 Task: Search for and add festive-related grocery items to your cart on Flipkart.
Action: Mouse moved to (187, 89)
Screenshot: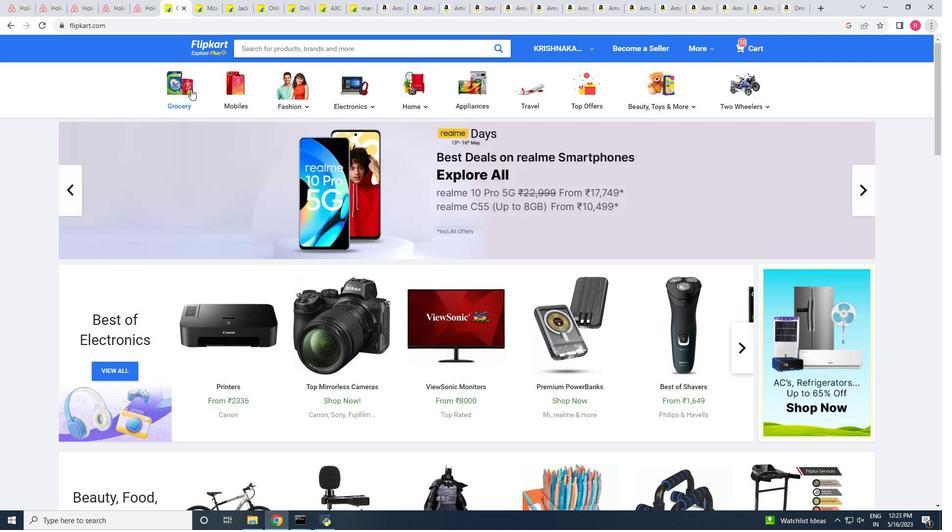 
Action: Mouse pressed left at (187, 89)
Screenshot: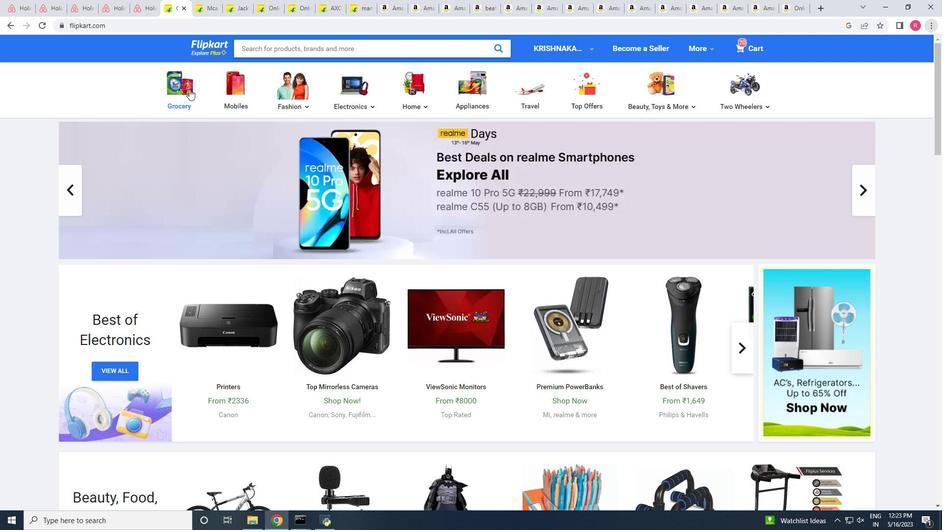 
Action: Mouse moved to (154, 397)
Screenshot: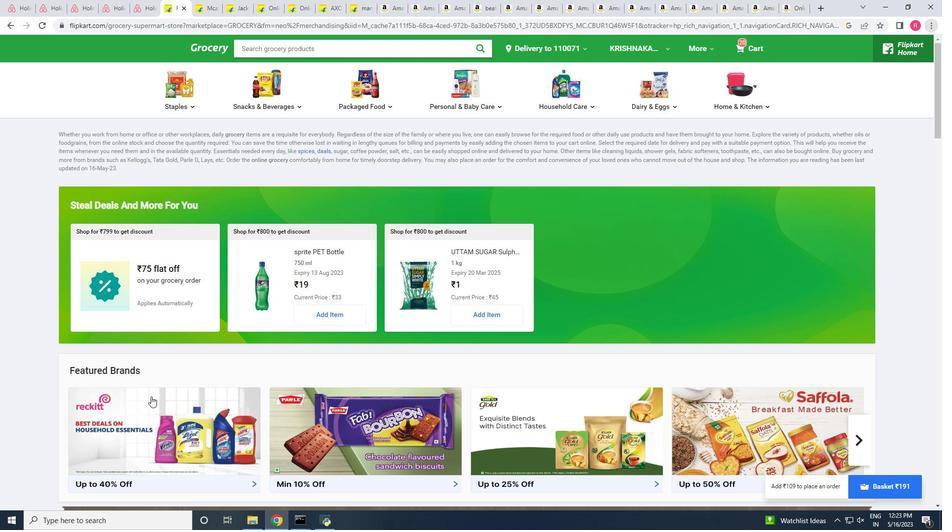 
Action: Mouse scrolled (154, 397) with delta (0, 0)
Screenshot: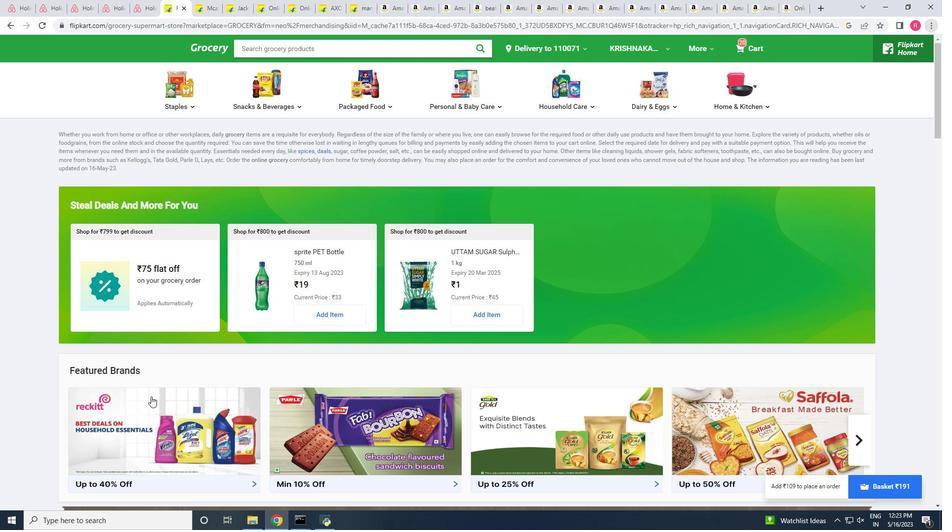 
Action: Mouse scrolled (154, 397) with delta (0, 0)
Screenshot: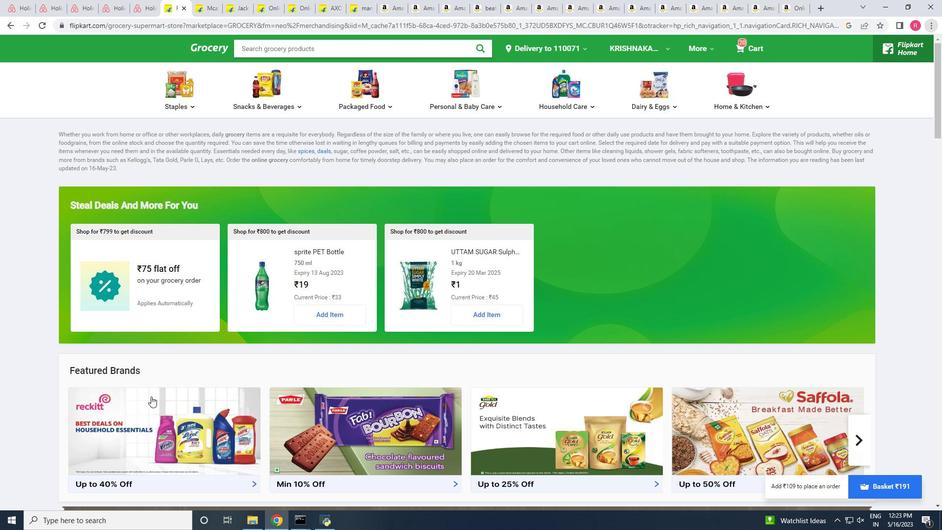 
Action: Mouse scrolled (154, 397) with delta (0, 0)
Screenshot: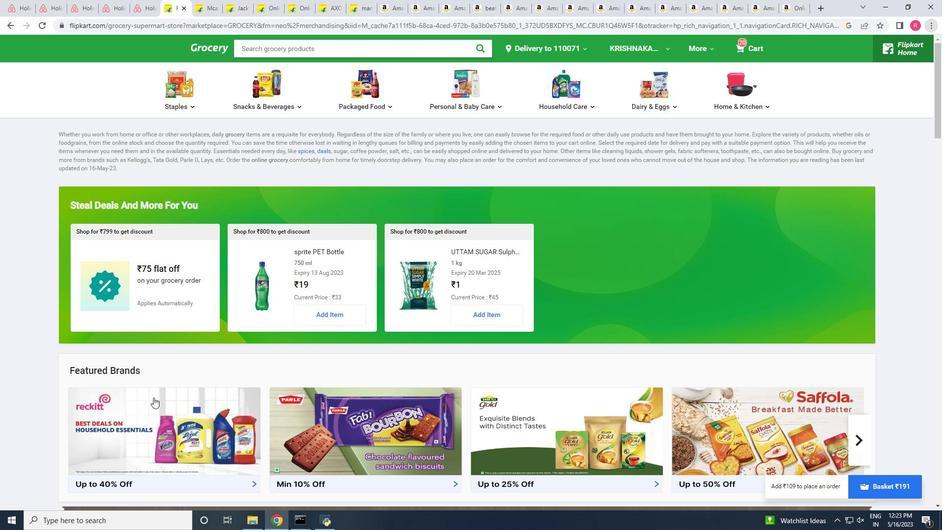 
Action: Mouse scrolled (154, 397) with delta (0, 0)
Screenshot: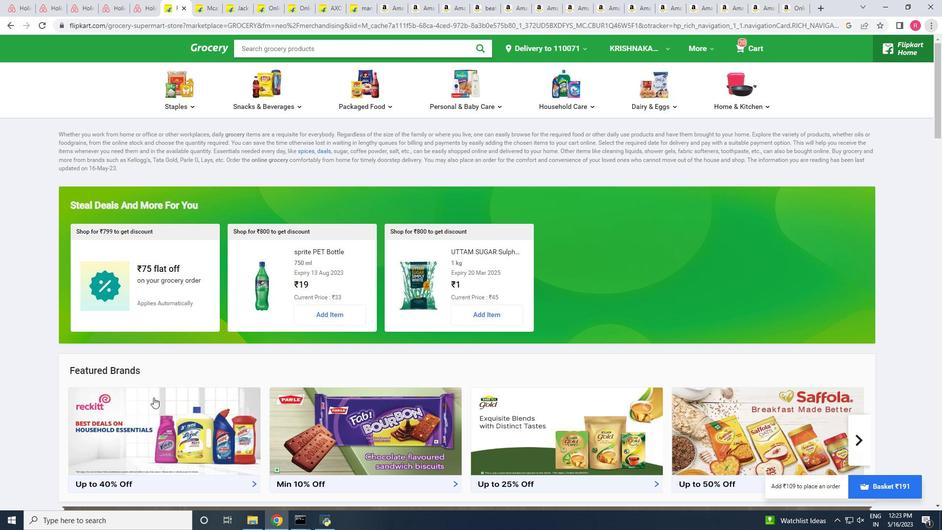 
Action: Mouse moved to (154, 397)
Screenshot: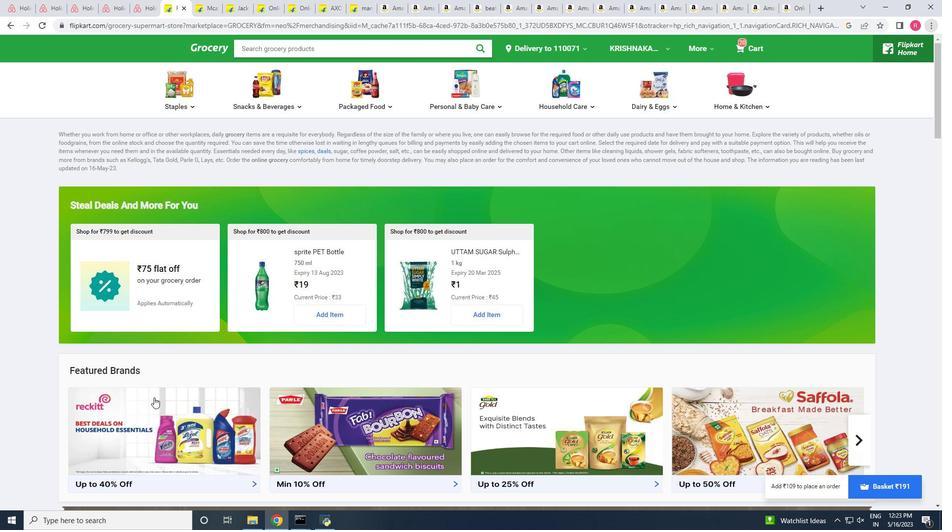 
Action: Mouse scrolled (154, 397) with delta (0, 0)
Screenshot: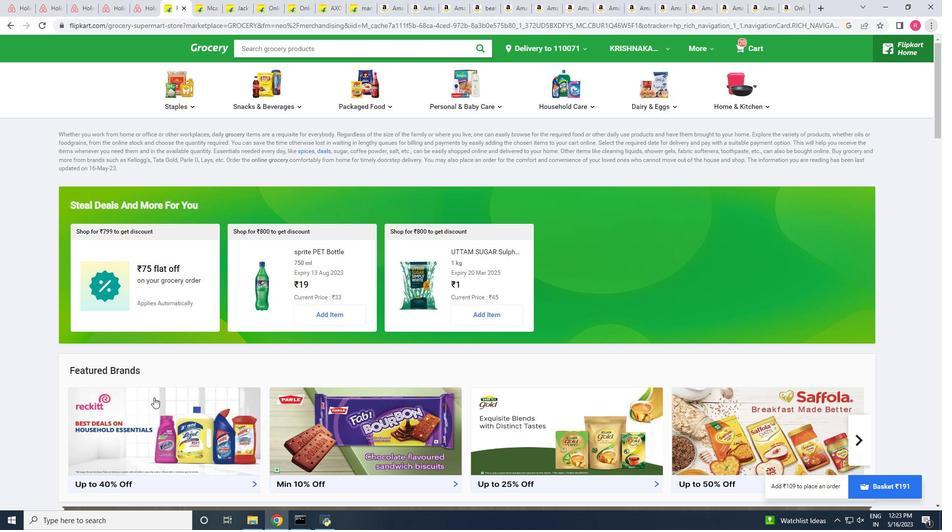 
Action: Mouse moved to (154, 394)
Screenshot: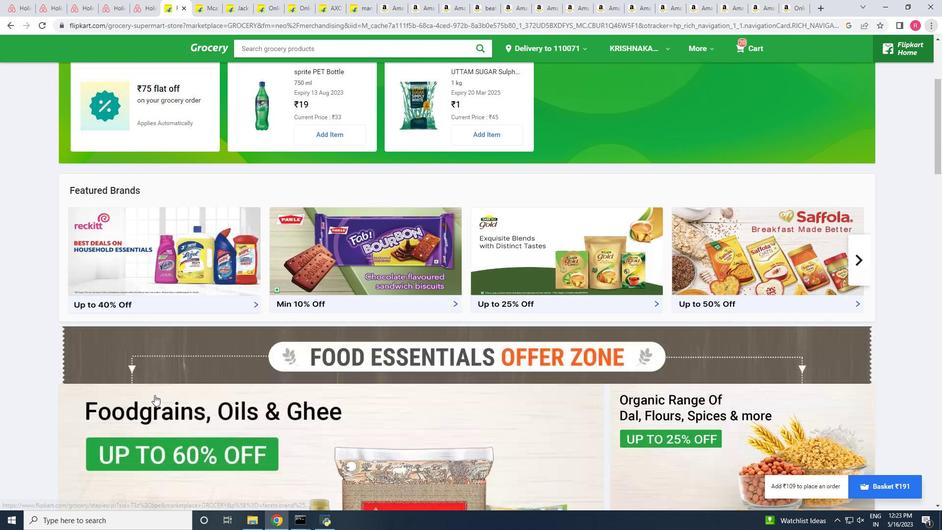 
Action: Mouse scrolled (154, 395) with delta (0, 0)
Screenshot: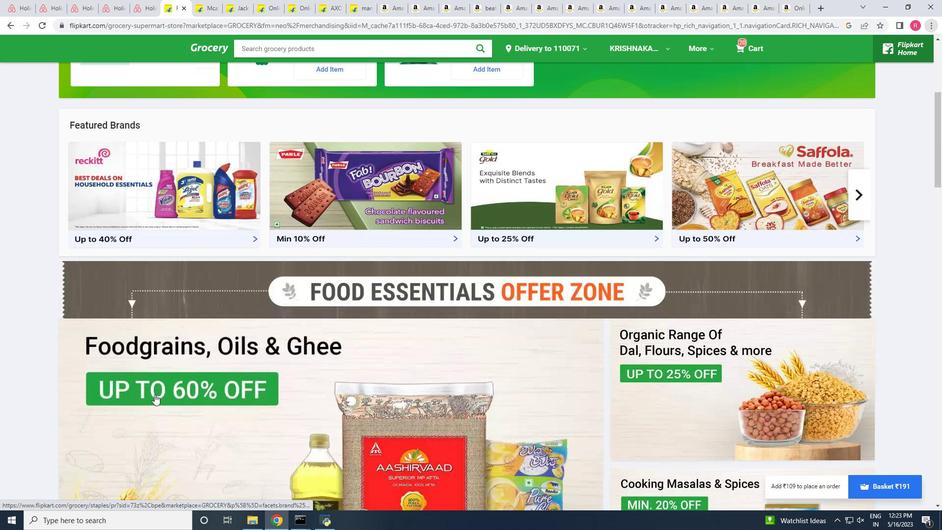 
Action: Mouse scrolled (154, 395) with delta (0, 0)
Screenshot: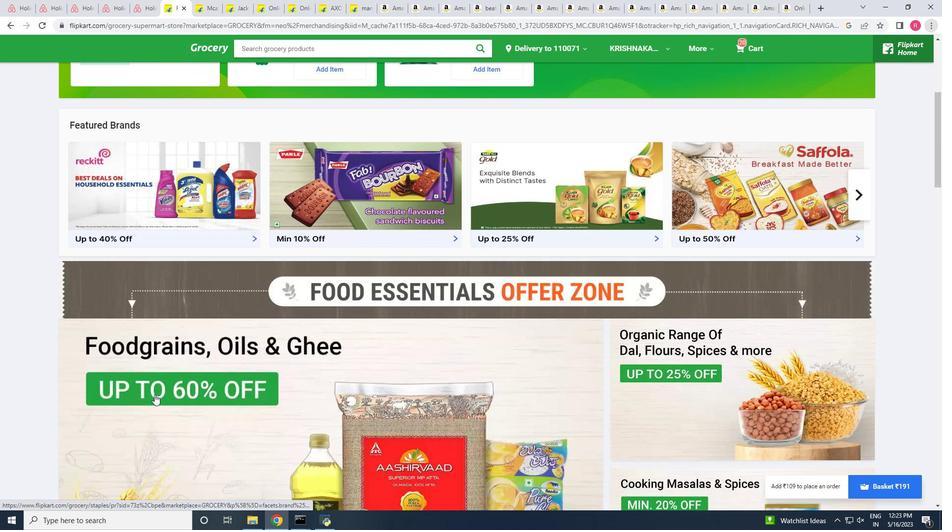
Action: Mouse scrolled (154, 395) with delta (0, 0)
Screenshot: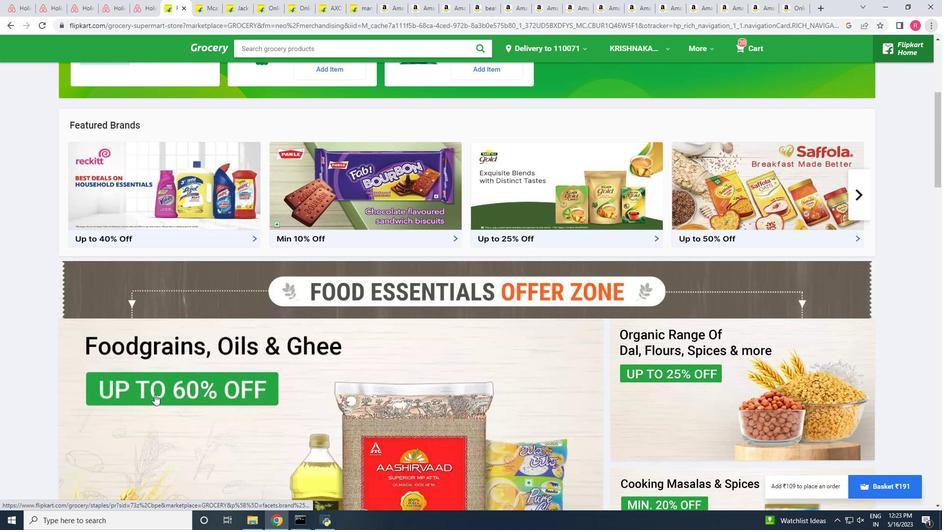 
Action: Mouse scrolled (154, 395) with delta (0, 0)
Screenshot: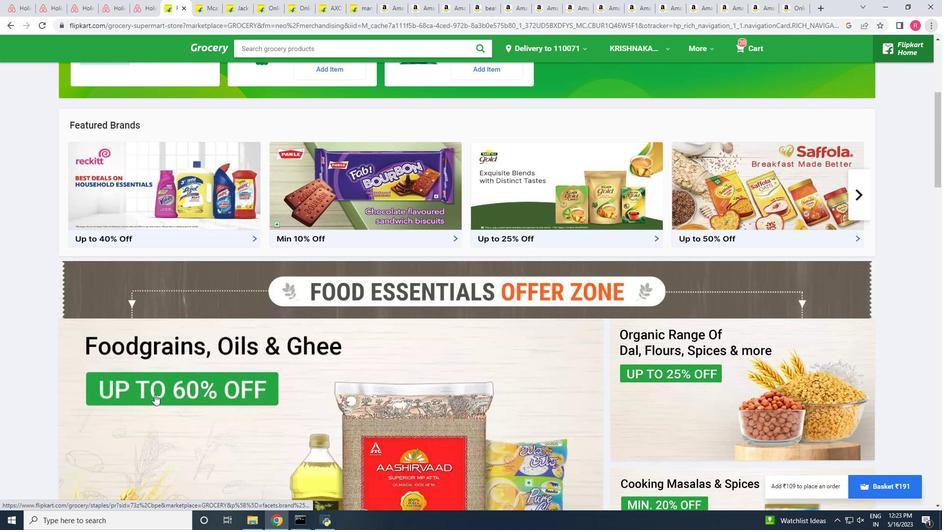 
Action: Mouse scrolled (154, 395) with delta (0, 0)
Screenshot: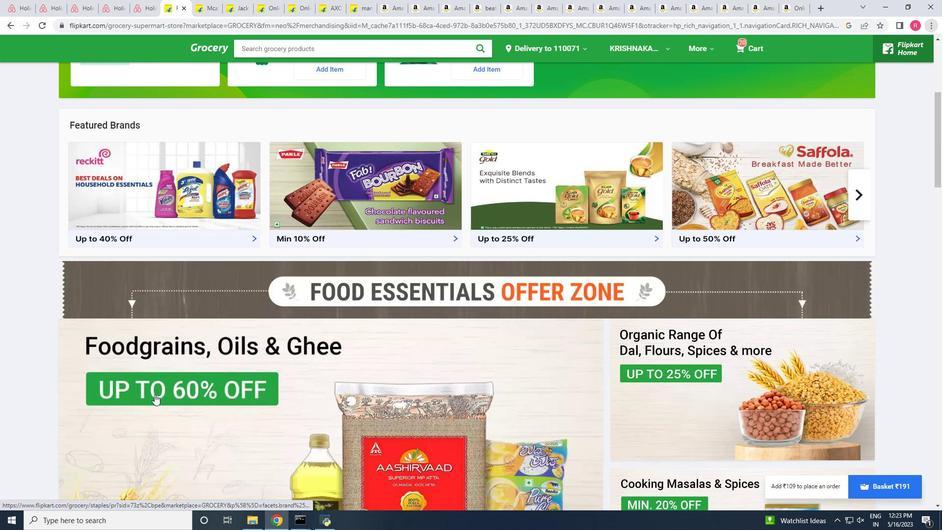 
Action: Mouse moved to (253, 48)
Screenshot: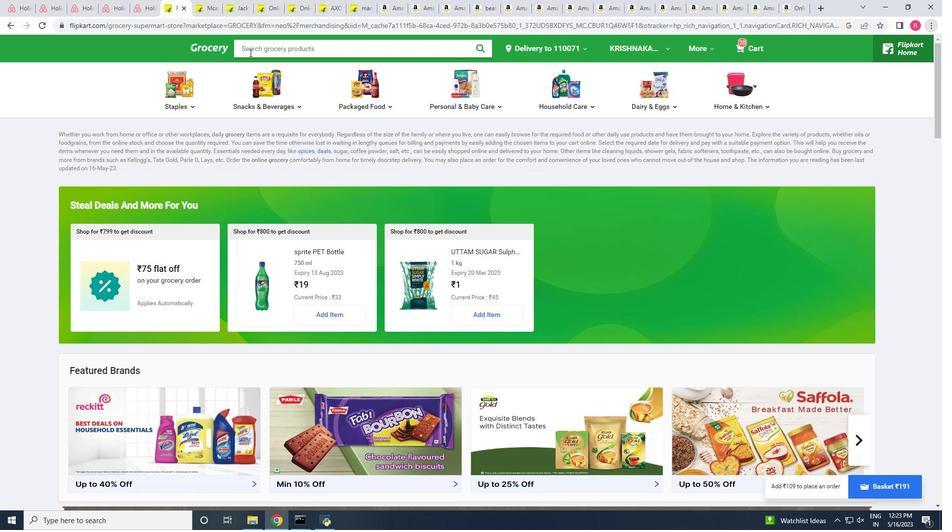 
Action: Mouse pressed left at (253, 48)
Screenshot: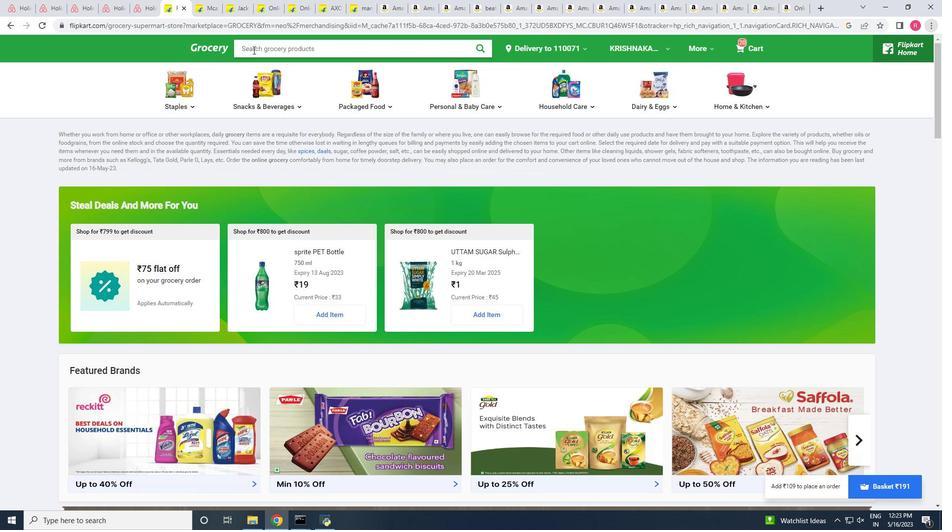 
Action: Mouse moved to (262, 72)
Screenshot: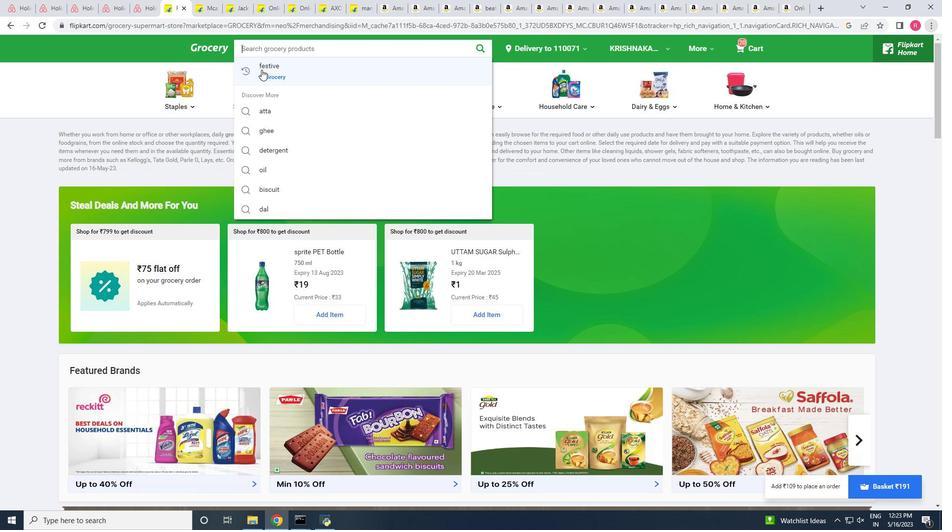 
Action: Mouse pressed left at (262, 72)
Screenshot: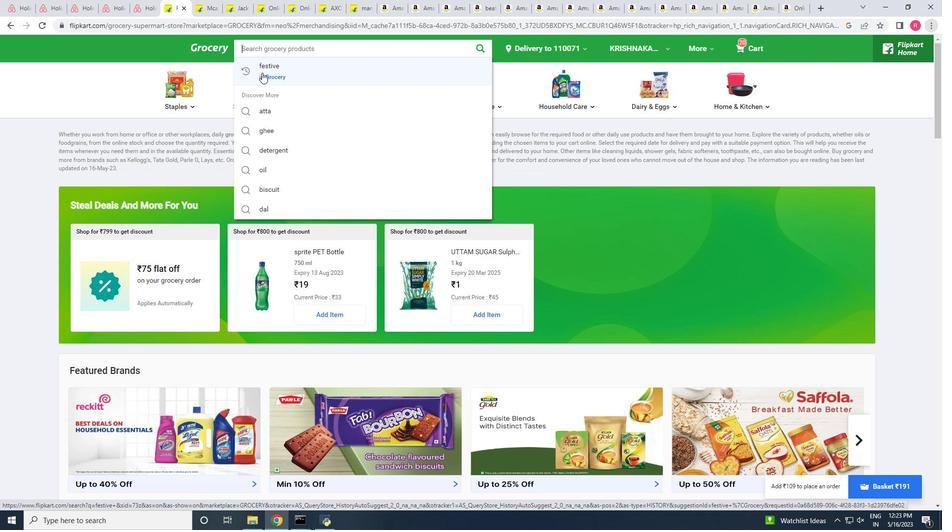 
Action: Mouse moved to (347, 260)
Screenshot: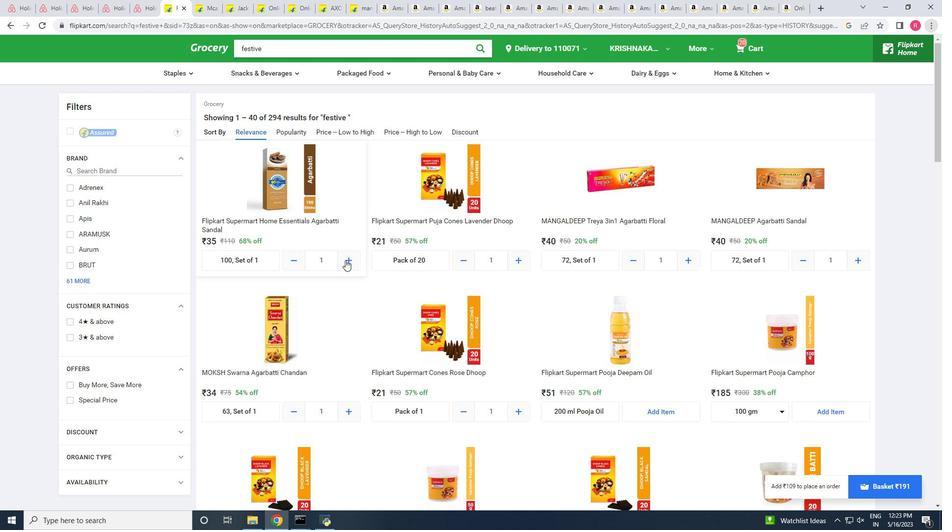
Action: Mouse pressed left at (347, 260)
Screenshot: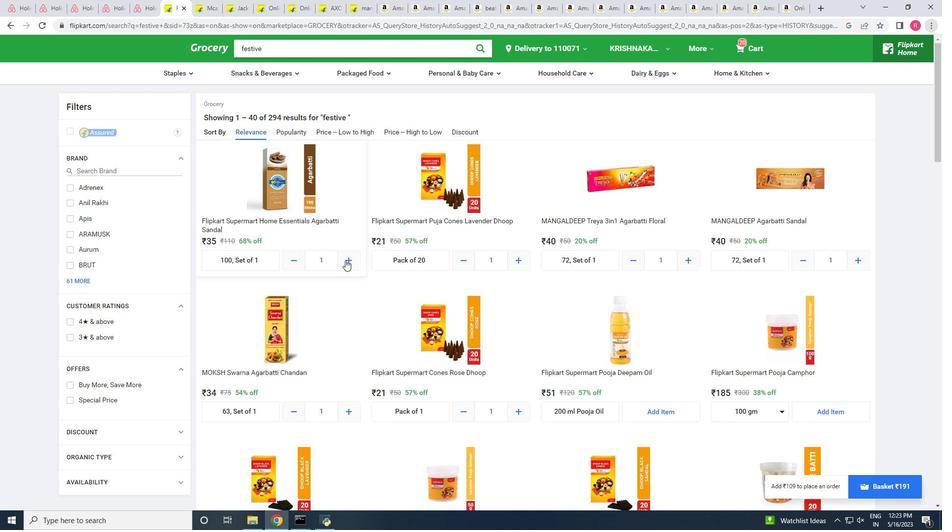 
Action: Mouse moved to (512, 263)
Screenshot: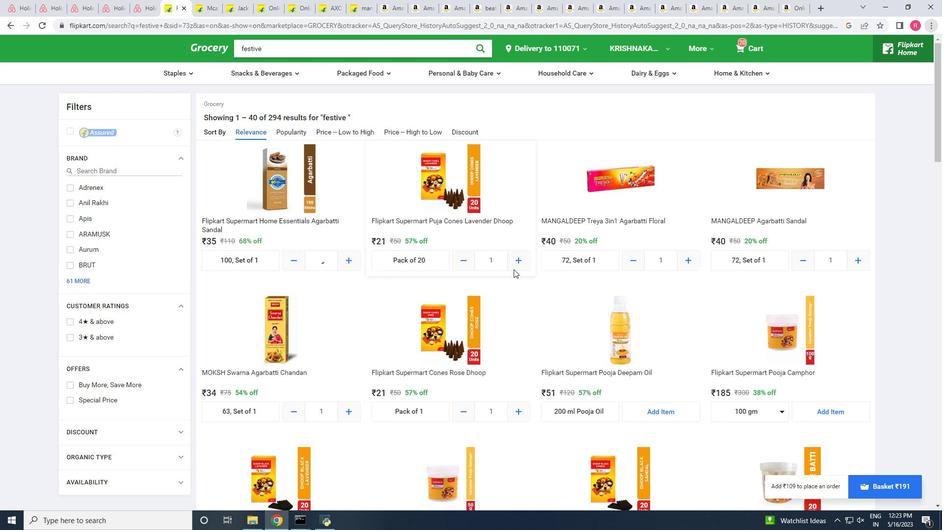 
Action: Mouse pressed left at (512, 263)
Screenshot: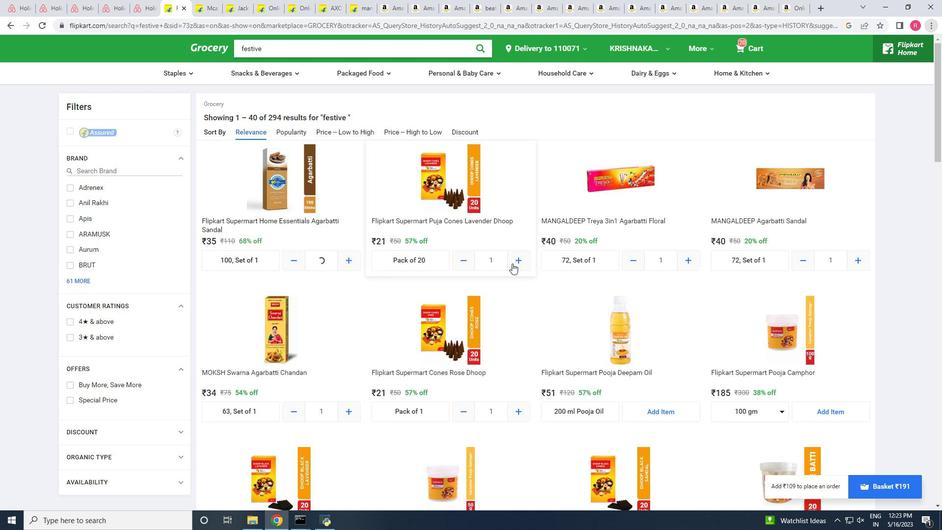 
Action: Mouse moved to (649, 409)
Screenshot: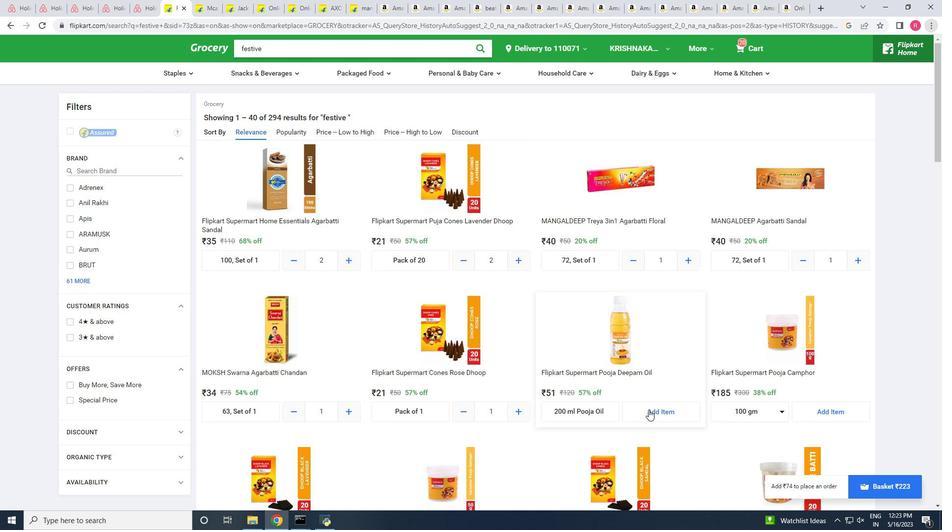 
Action: Mouse pressed left at (649, 409)
Screenshot: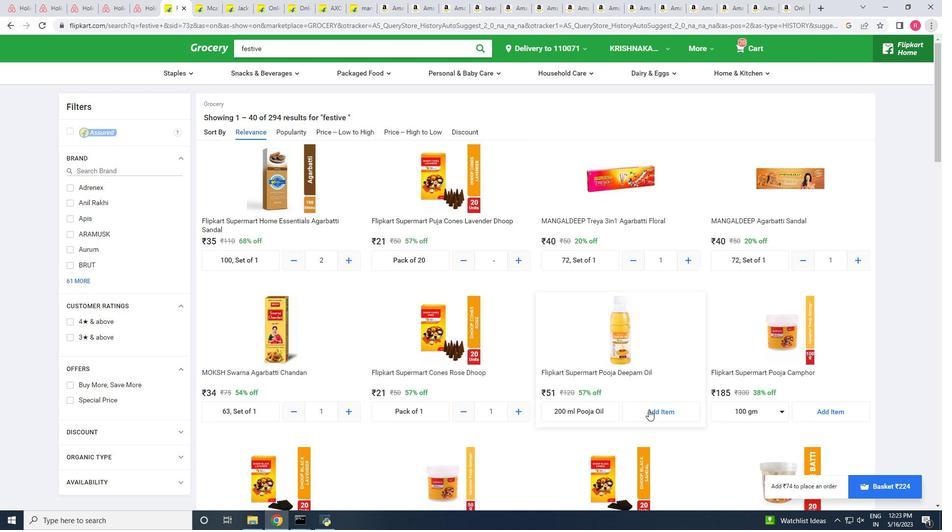 
Action: Mouse moved to (526, 411)
Screenshot: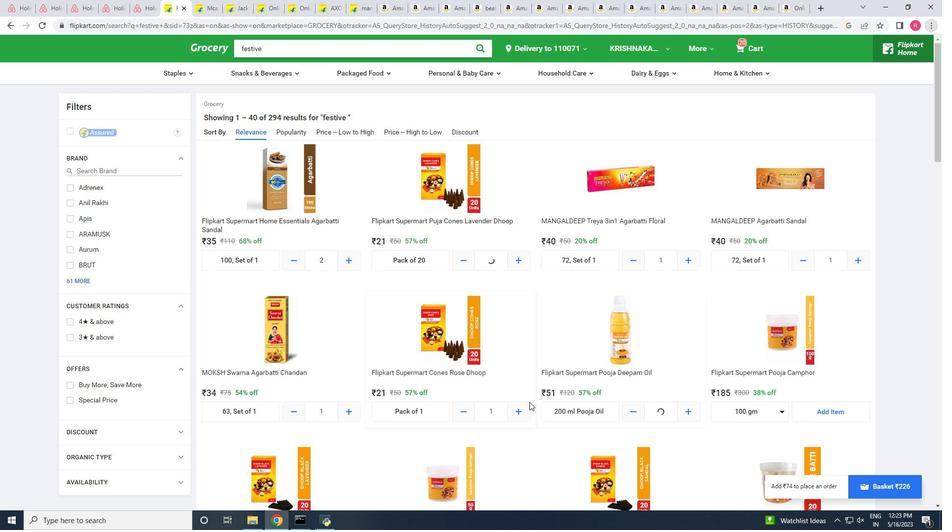 
Action: Mouse pressed left at (526, 411)
Screenshot: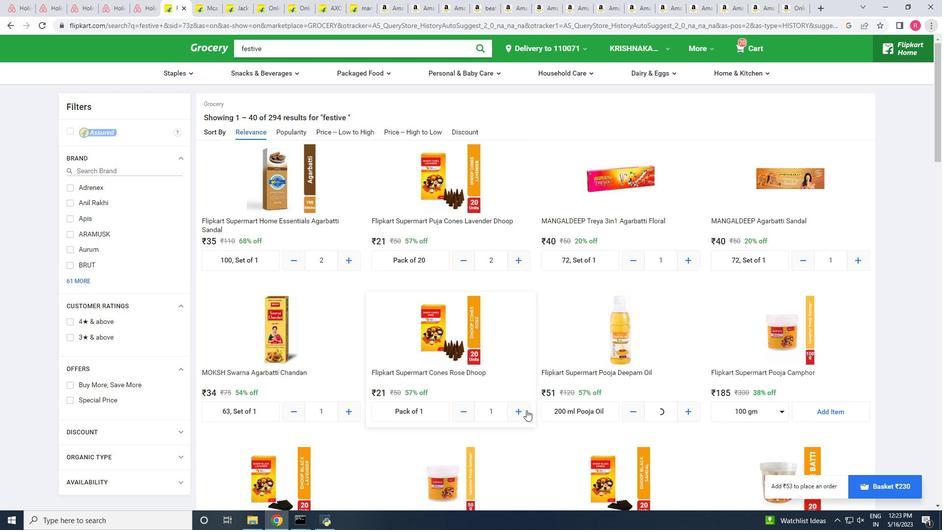 
Action: Mouse moved to (354, 412)
Screenshot: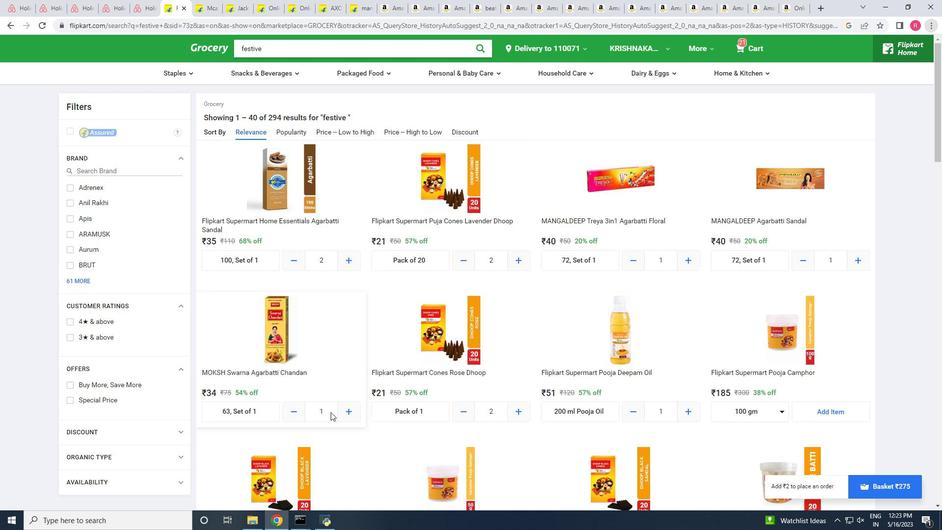 
Action: Mouse pressed left at (354, 412)
Screenshot: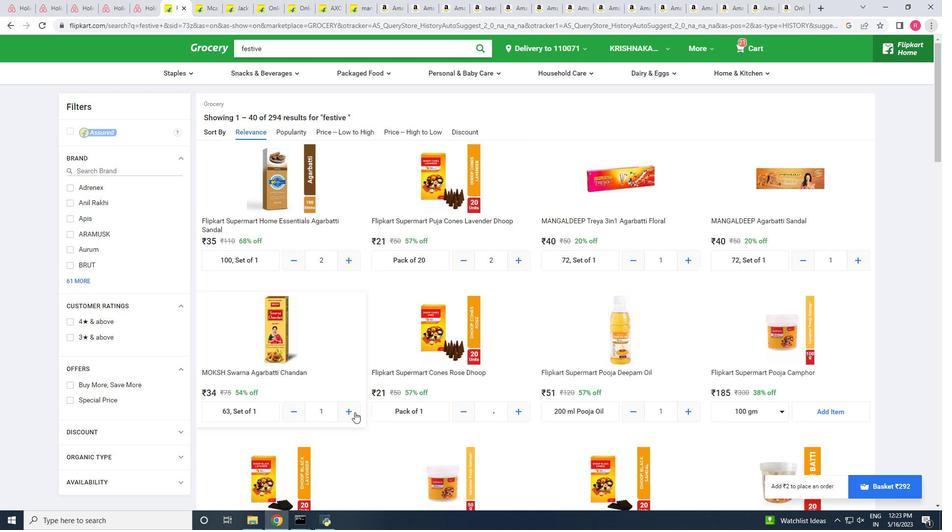 
Action: Mouse moved to (393, 411)
Screenshot: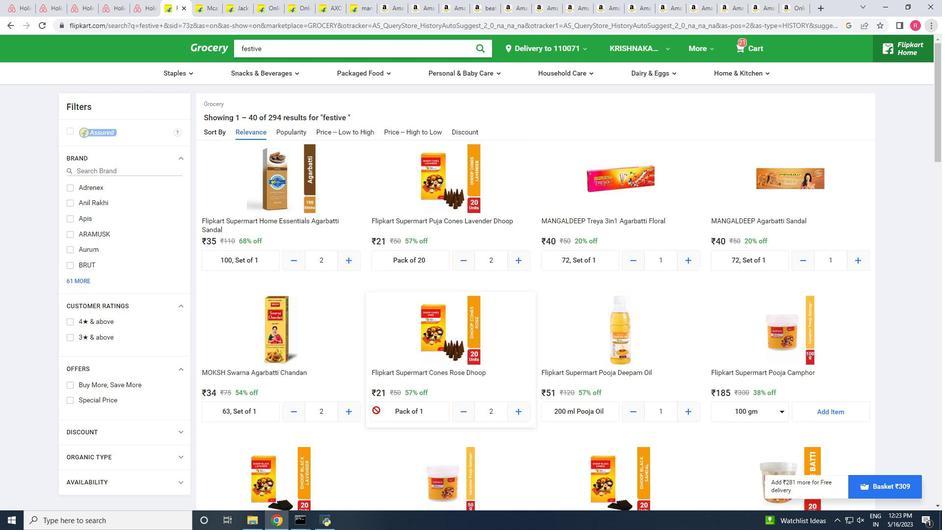 
Action: Mouse scrolled (393, 411) with delta (0, 0)
Screenshot: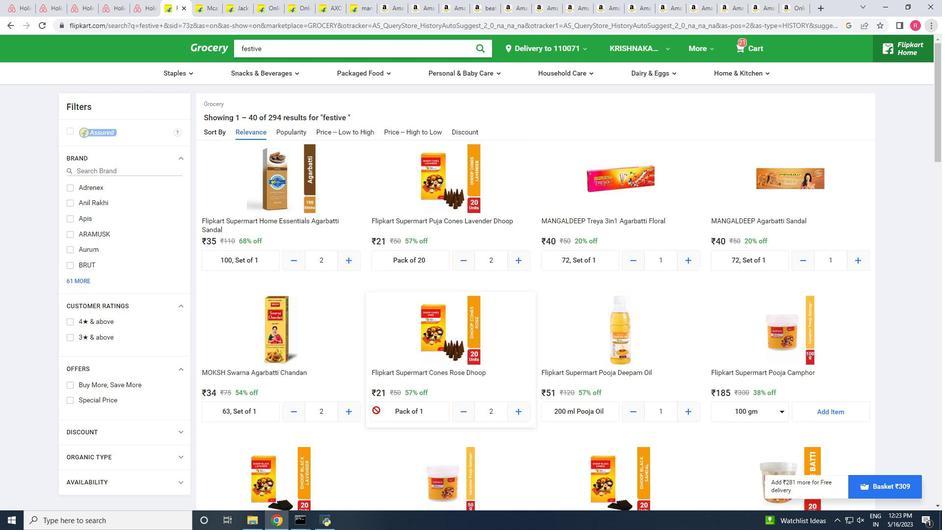 
Action: Mouse moved to (587, 439)
Screenshot: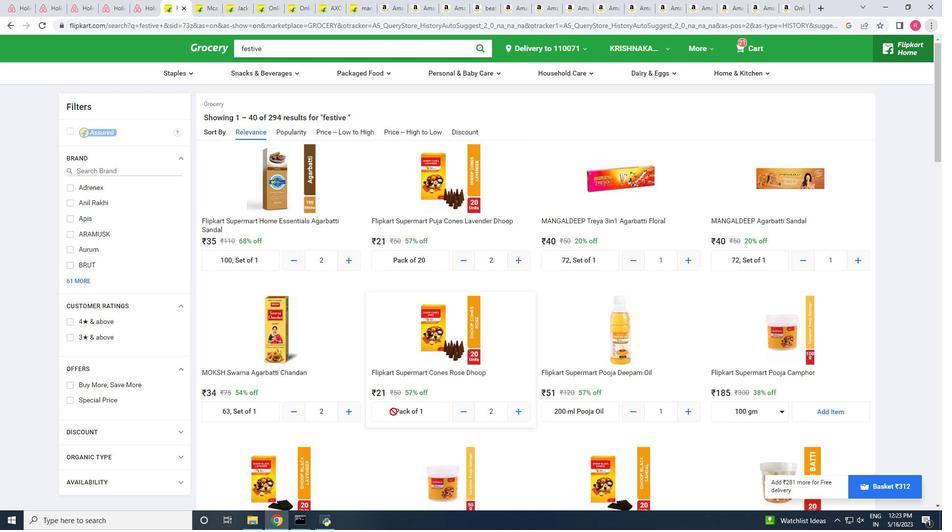 
Action: Mouse scrolled (587, 438) with delta (0, 0)
Screenshot: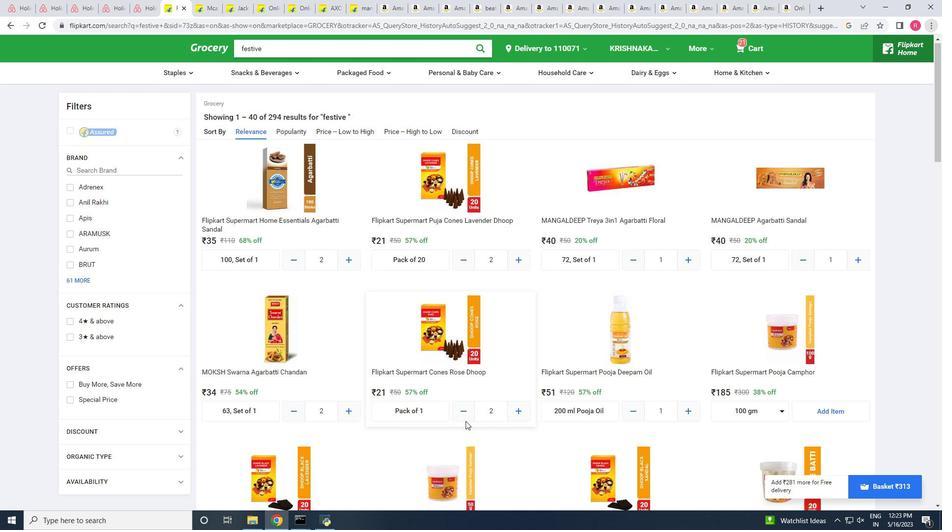 
Action: Mouse moved to (695, 450)
Screenshot: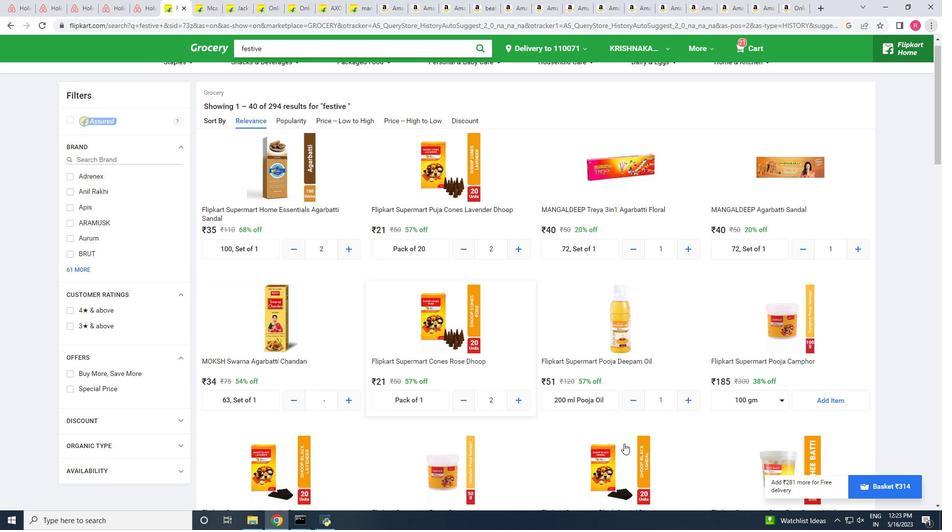 
Action: Mouse scrolled (695, 449) with delta (0, 0)
Screenshot: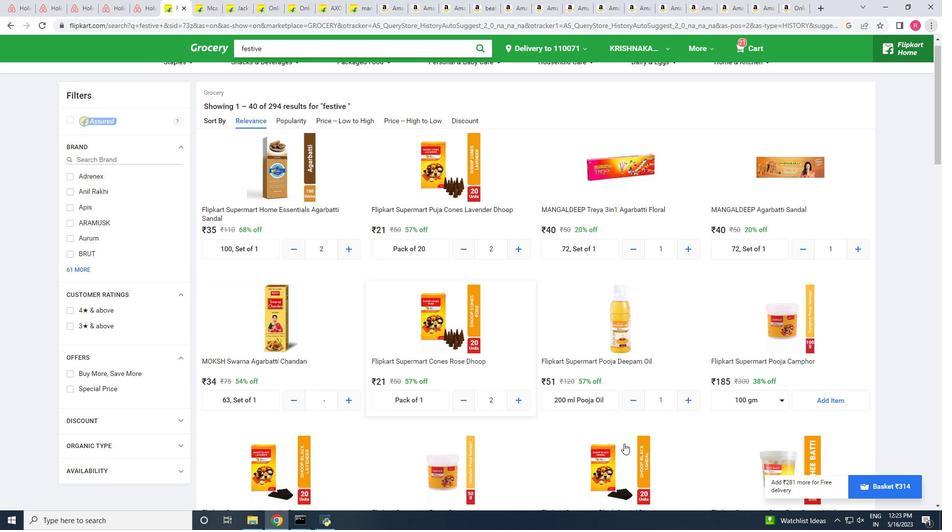 
Action: Mouse moved to (702, 451)
Screenshot: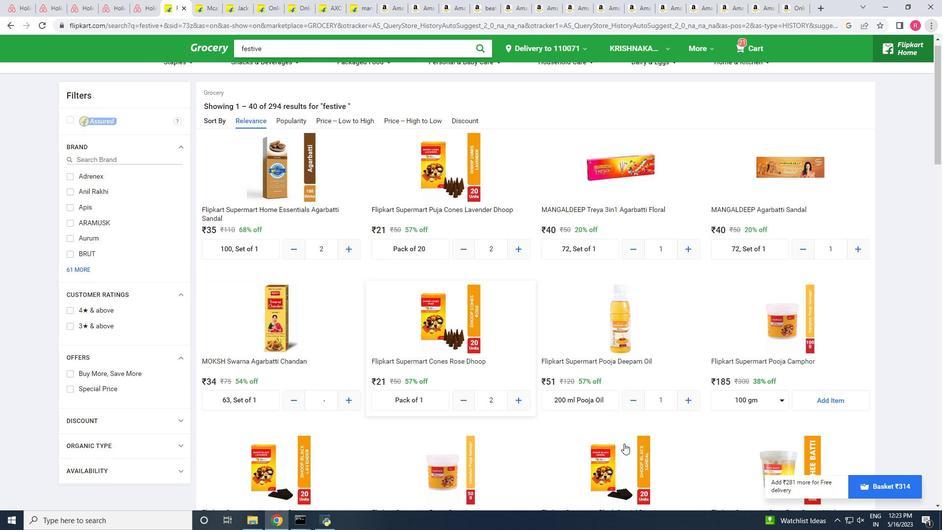 
Action: Mouse scrolled (702, 450) with delta (0, 0)
Screenshot: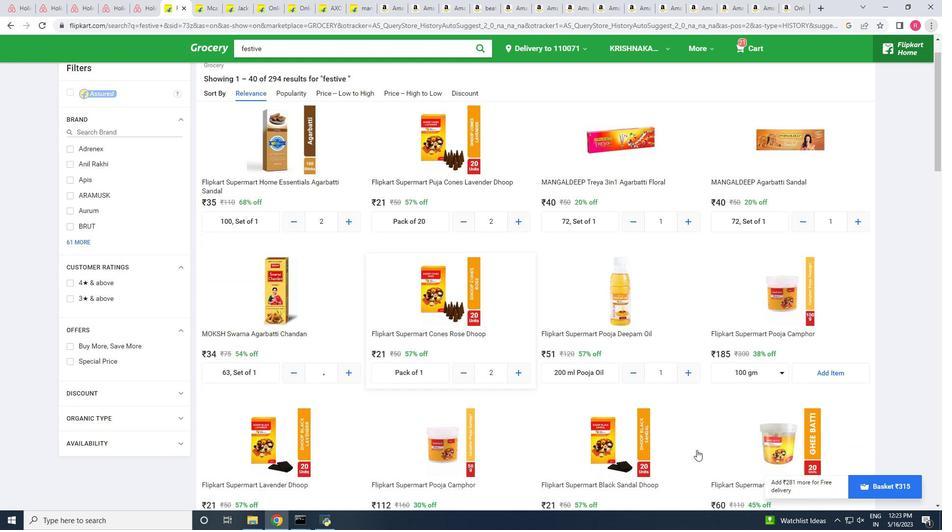 
Action: Mouse moved to (704, 451)
Screenshot: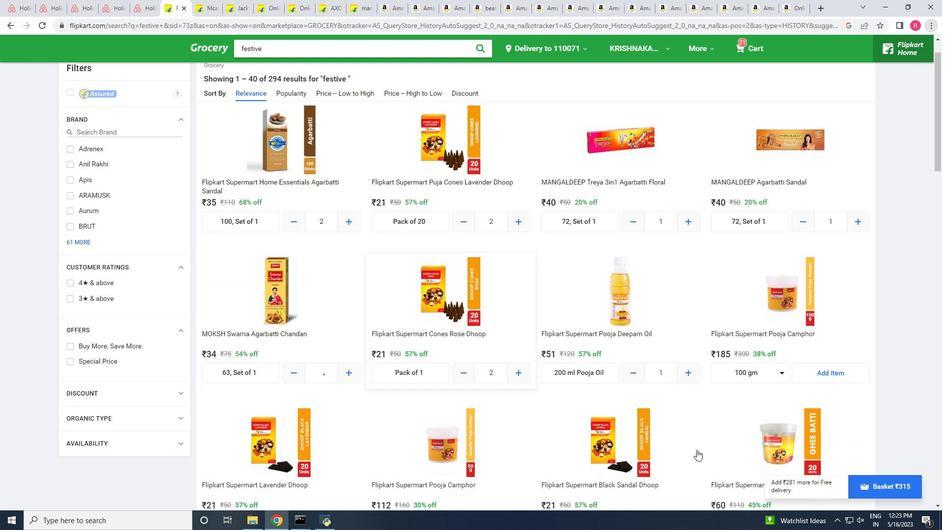 
Action: Mouse scrolled (704, 450) with delta (0, 0)
Screenshot: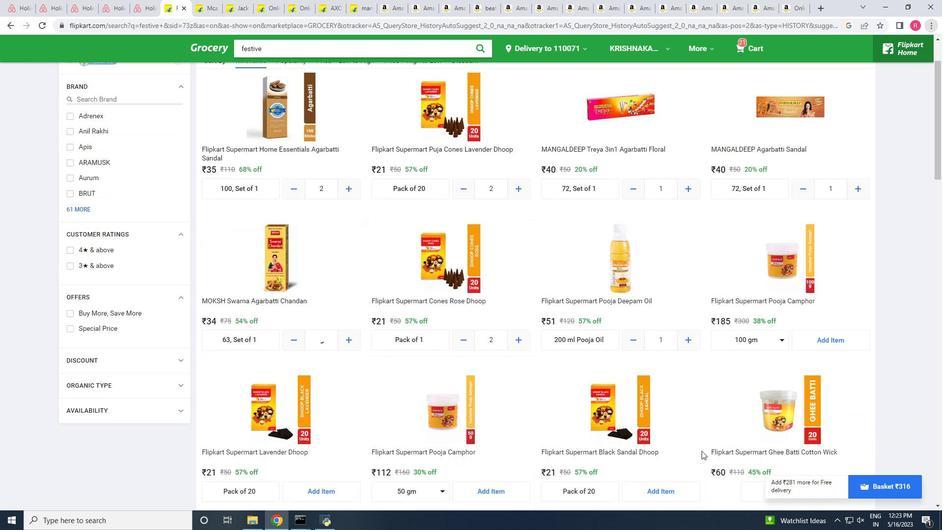 
Action: Mouse moved to (651, 470)
Screenshot: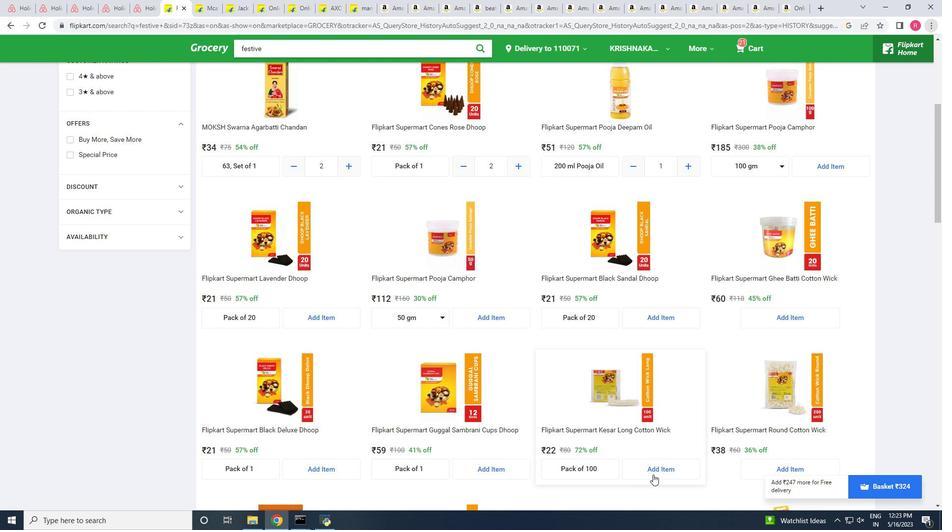 
Action: Mouse pressed left at (651, 470)
Screenshot: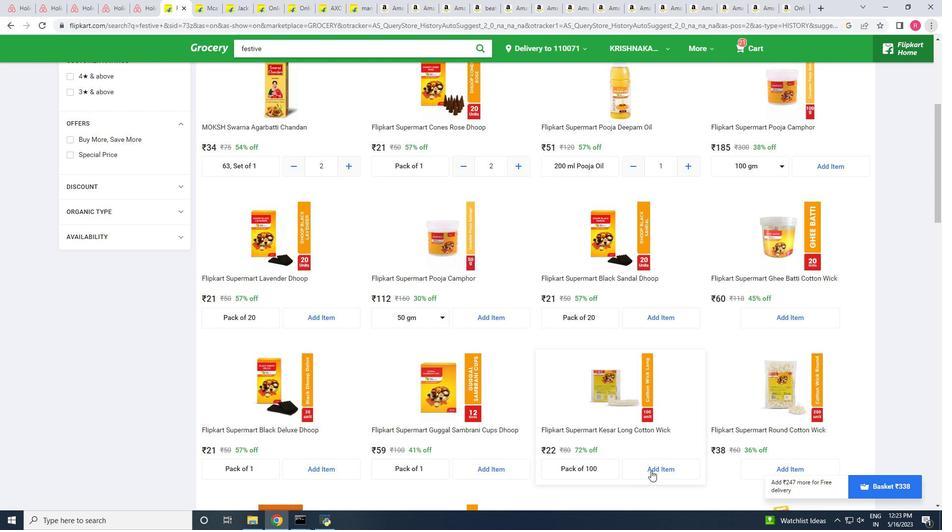 
Action: Mouse moved to (336, 467)
Screenshot: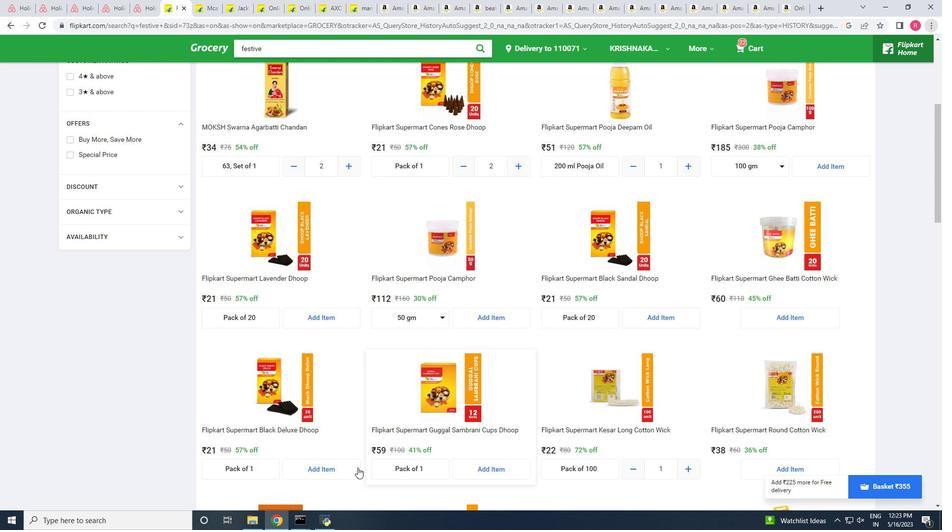 
Action: Mouse pressed left at (336, 467)
Screenshot: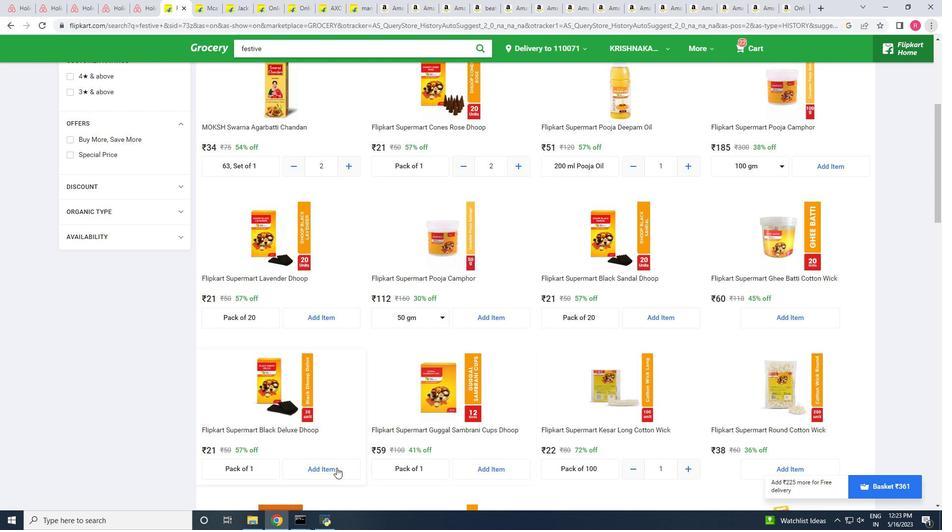 
Action: Mouse moved to (366, 437)
Screenshot: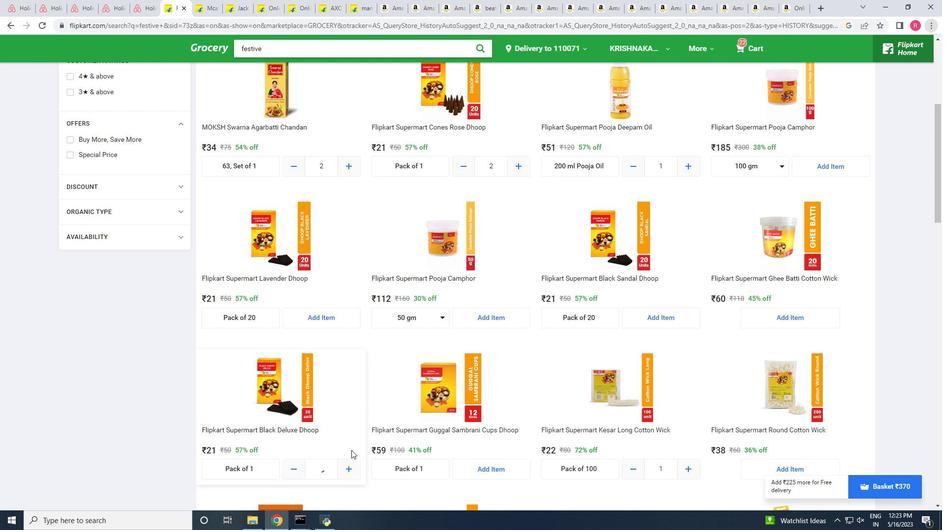 
Action: Mouse scrolled (366, 437) with delta (0, 0)
Screenshot: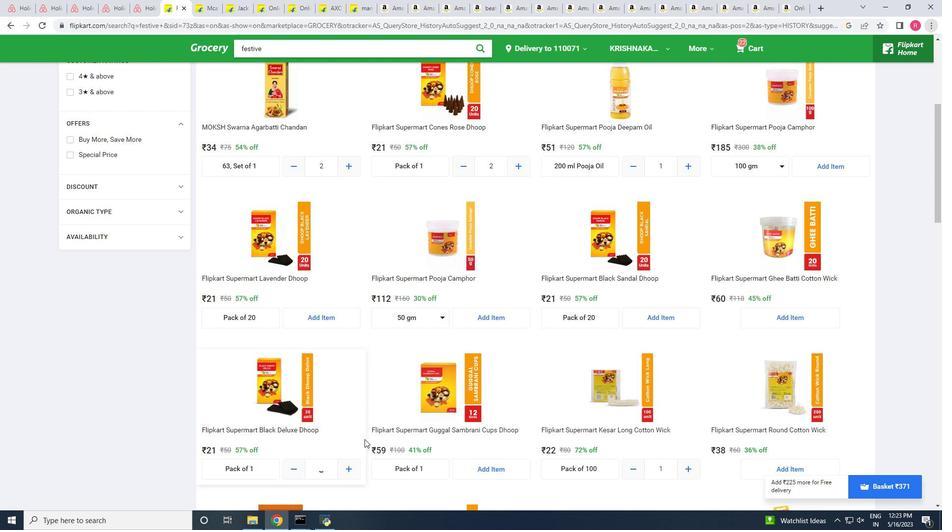 
Action: Mouse moved to (366, 437)
Screenshot: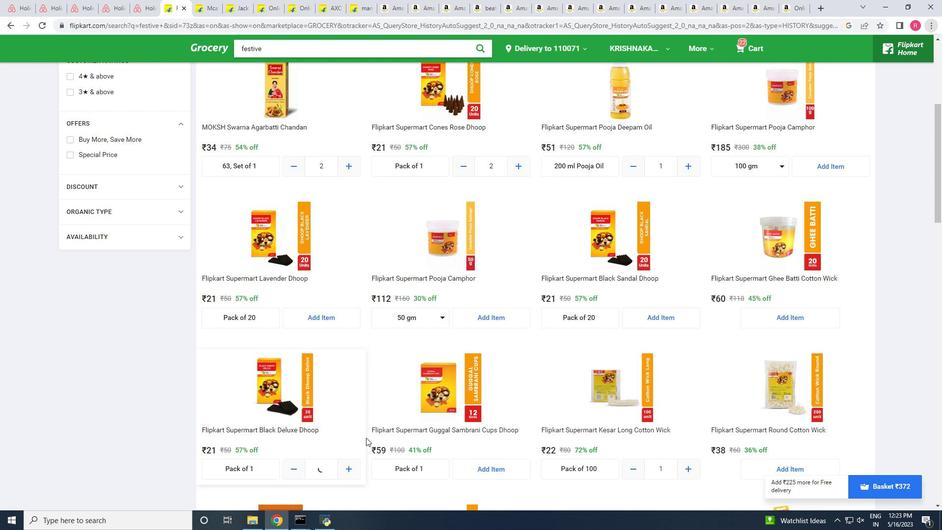 
Action: Mouse scrolled (366, 436) with delta (0, 0)
Screenshot: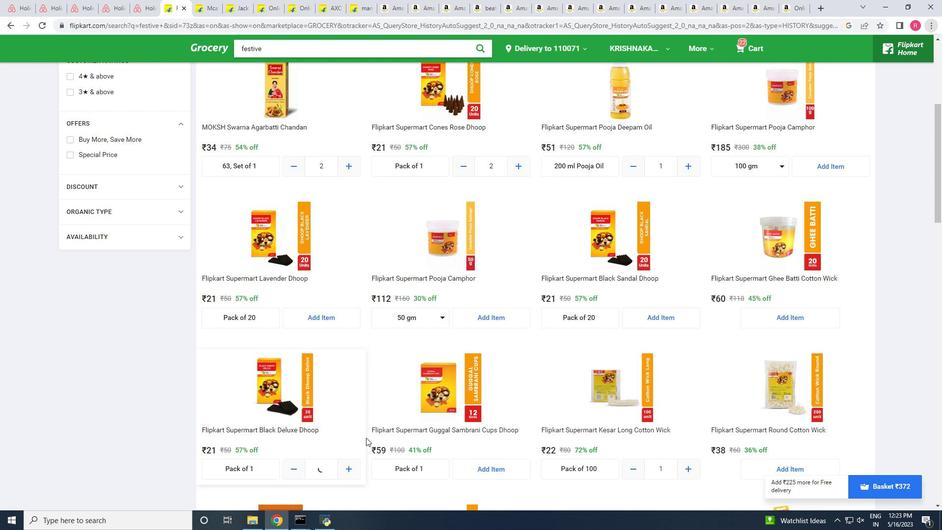 
Action: Mouse scrolled (366, 436) with delta (0, 0)
Screenshot: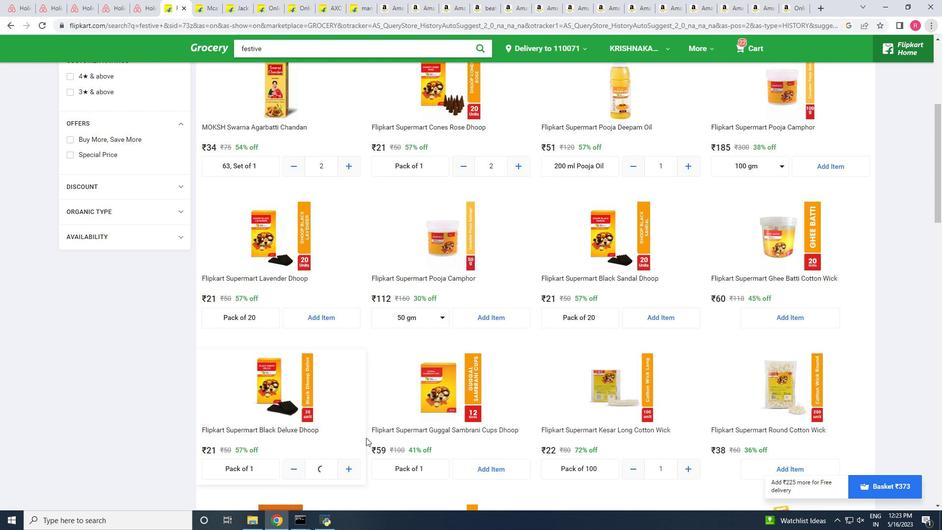 
Action: Mouse scrolled (366, 436) with delta (0, 0)
Screenshot: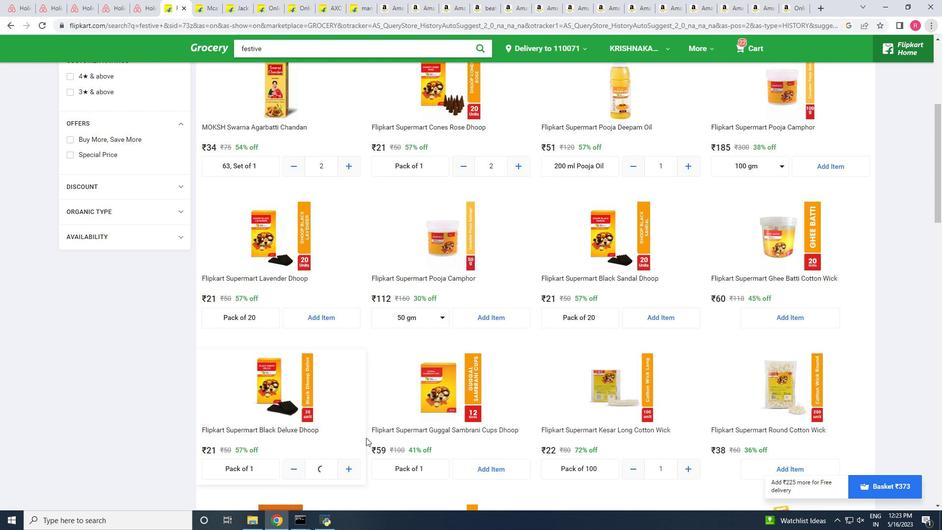 
Action: Mouse scrolled (366, 436) with delta (0, 0)
Screenshot: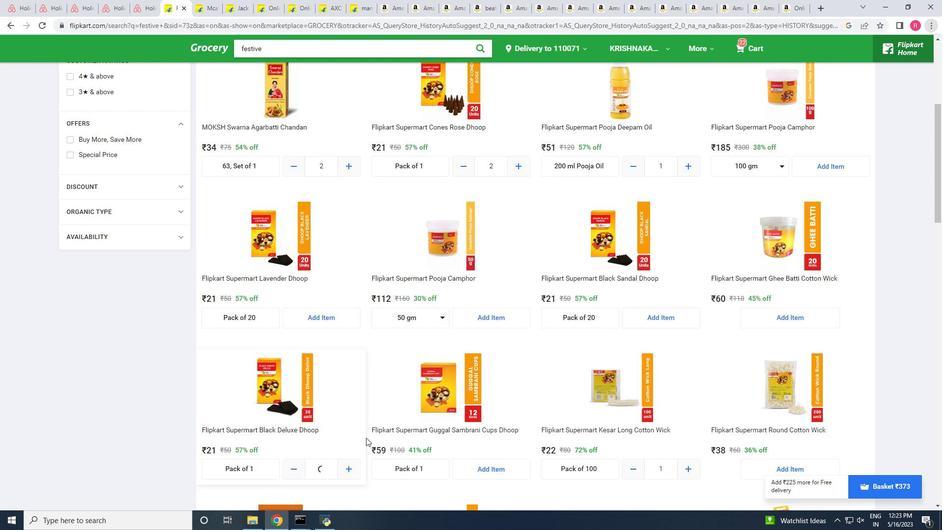 
Action: Mouse scrolled (366, 436) with delta (0, 0)
Screenshot: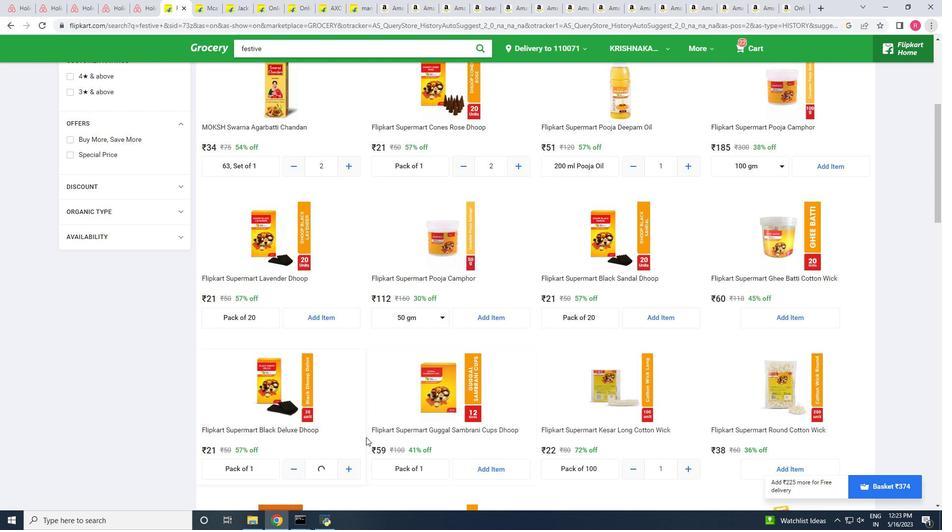 
Action: Mouse scrolled (366, 436) with delta (0, 0)
Screenshot: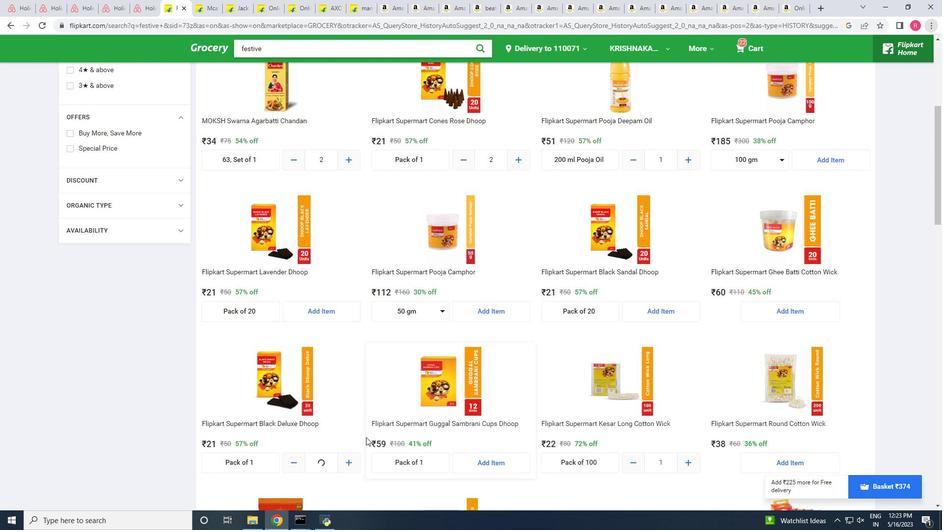 
Action: Mouse moved to (490, 435)
Screenshot: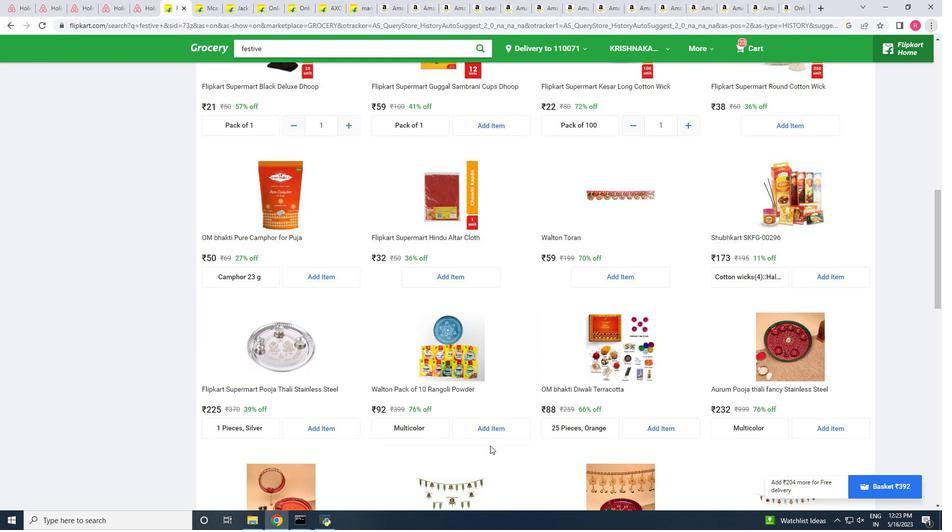
Action: Mouse pressed left at (490, 435)
Screenshot: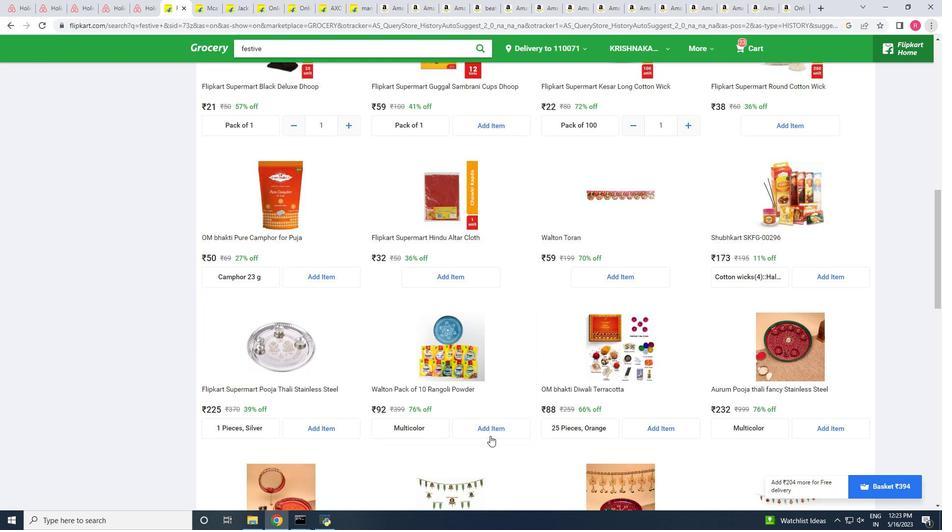 
Action: Mouse moved to (338, 423)
Screenshot: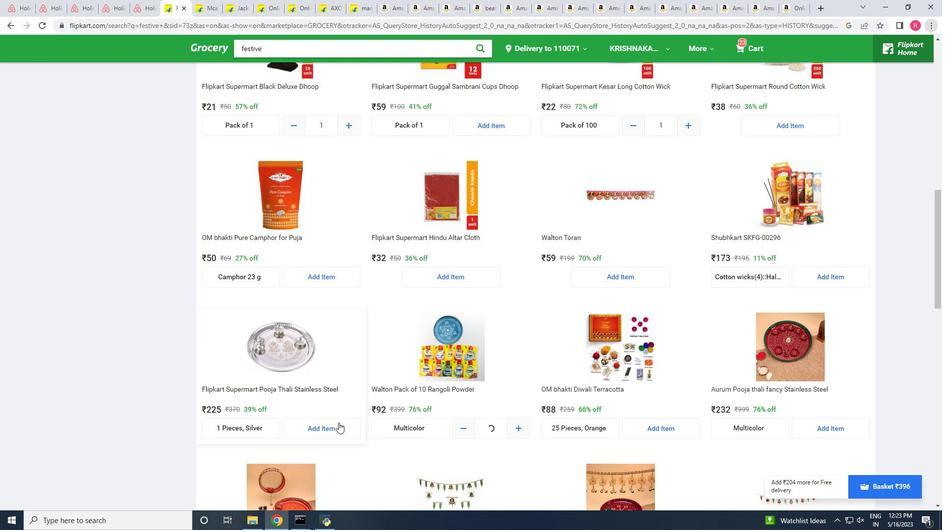 
Action: Mouse pressed left at (338, 423)
Screenshot: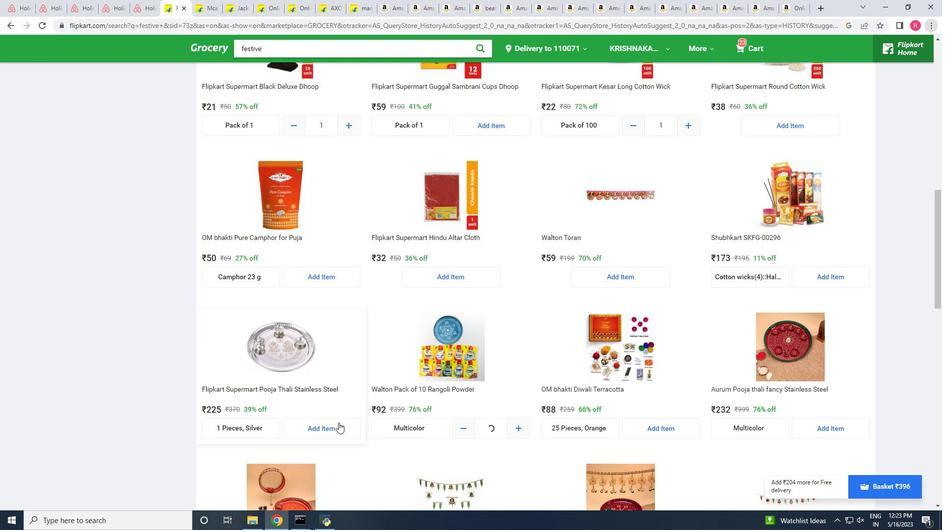
Action: Mouse moved to (380, 407)
Screenshot: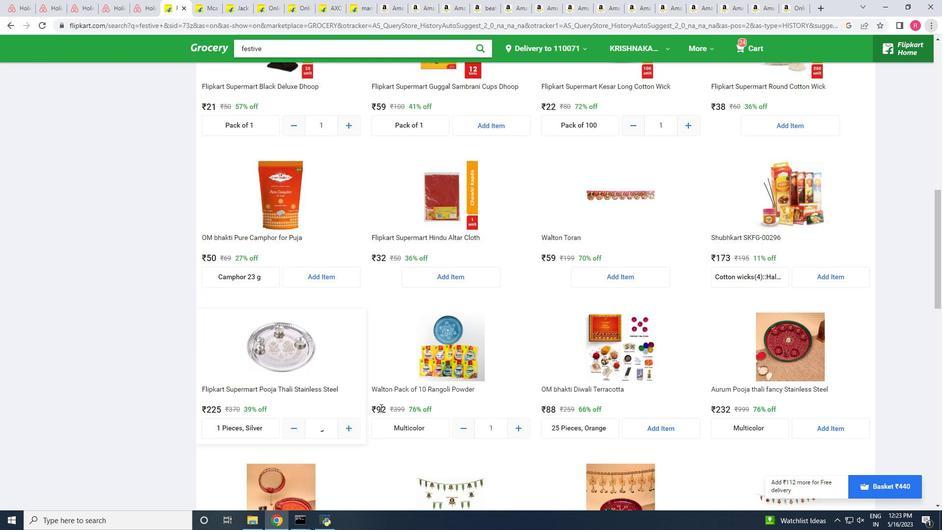 
Action: Mouse scrolled (380, 407) with delta (0, 0)
Screenshot: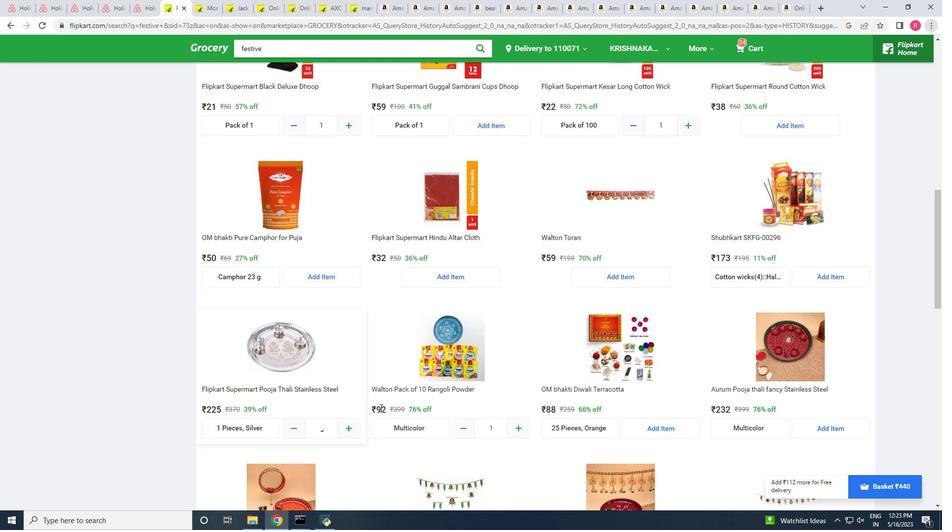 
Action: Mouse scrolled (380, 407) with delta (0, 0)
Screenshot: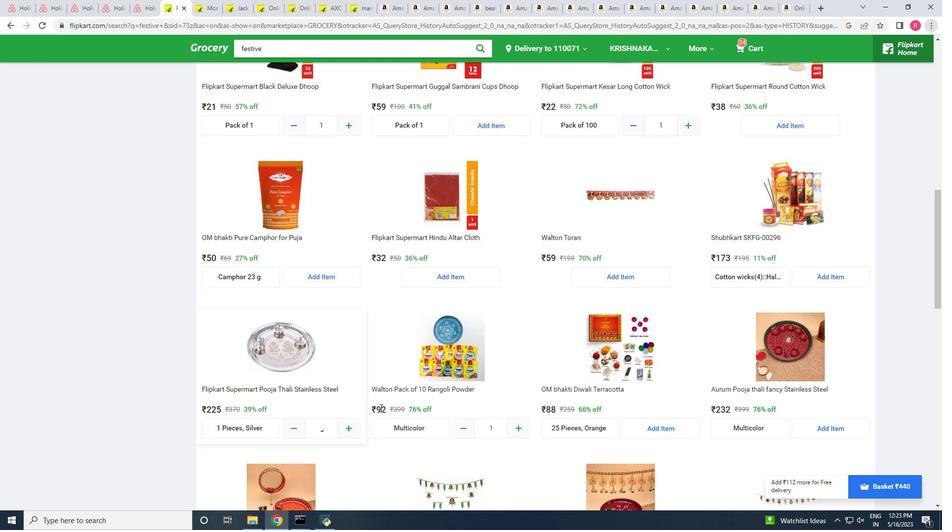 
Action: Mouse scrolled (380, 407) with delta (0, 0)
Screenshot: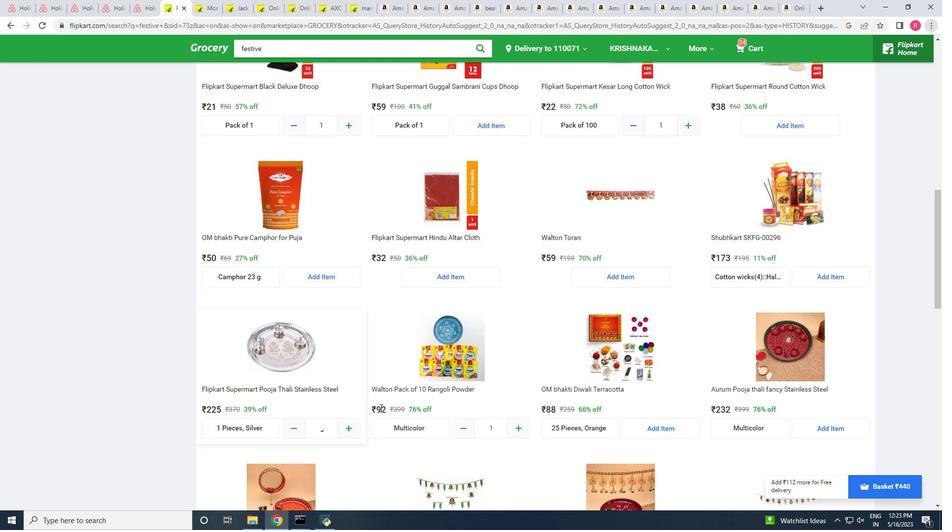 
Action: Mouse scrolled (380, 407) with delta (0, 0)
Screenshot: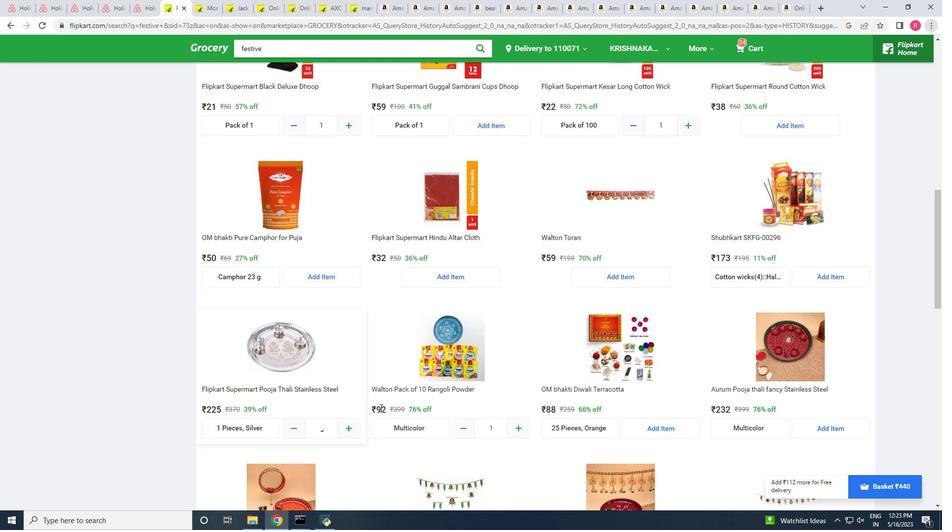 
Action: Mouse scrolled (380, 407) with delta (0, 0)
Screenshot: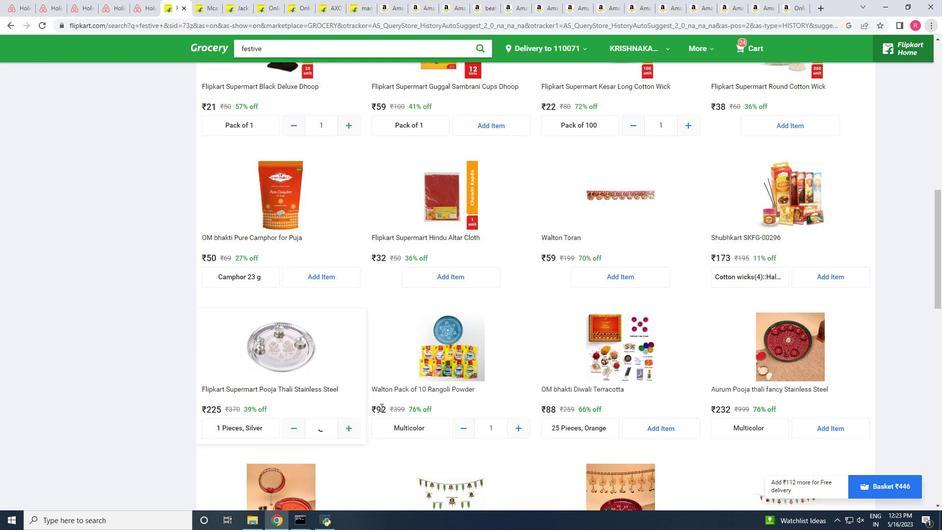 
Action: Mouse scrolled (380, 407) with delta (0, 0)
Screenshot: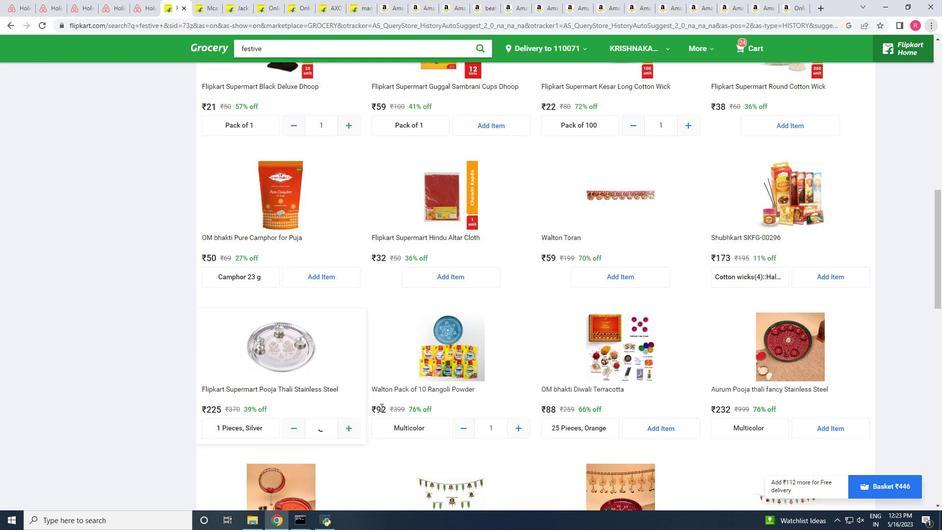 
Action: Mouse scrolled (380, 407) with delta (0, 0)
Screenshot: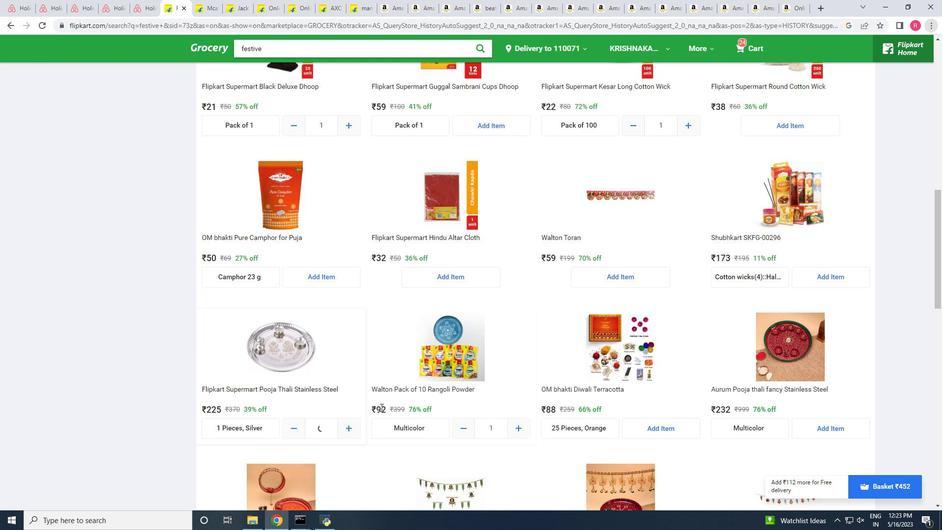 
Action: Mouse scrolled (380, 407) with delta (0, 0)
Screenshot: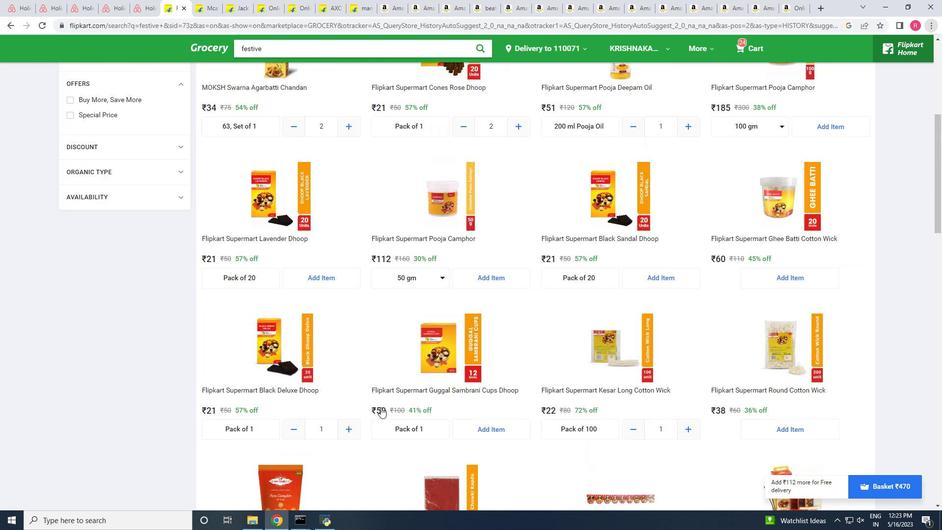 
Action: Mouse scrolled (380, 407) with delta (0, 0)
Screenshot: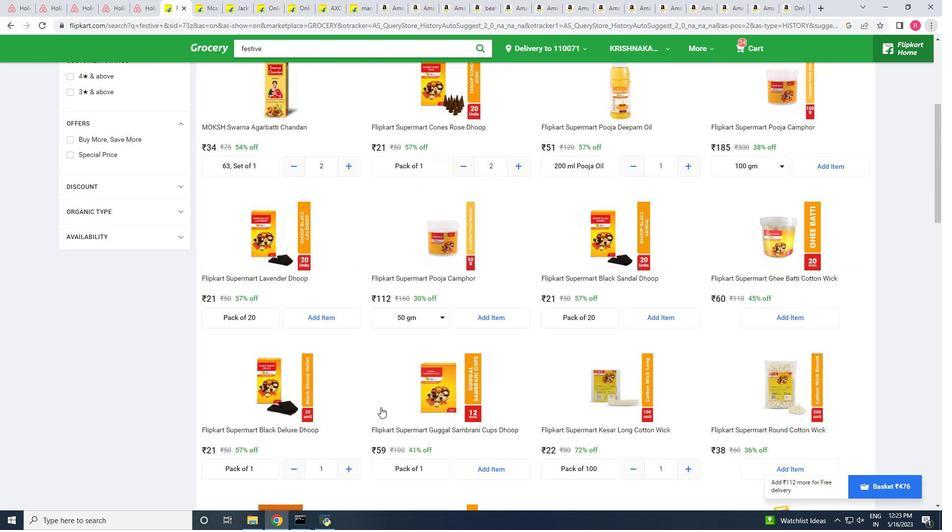 
Action: Mouse scrolled (380, 407) with delta (0, 0)
Screenshot: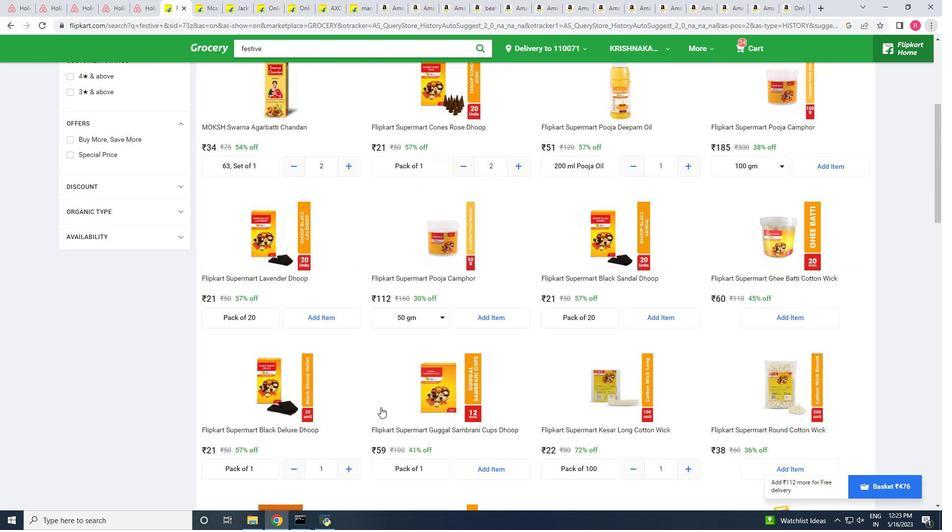 
Action: Mouse scrolled (380, 407) with delta (0, 0)
Screenshot: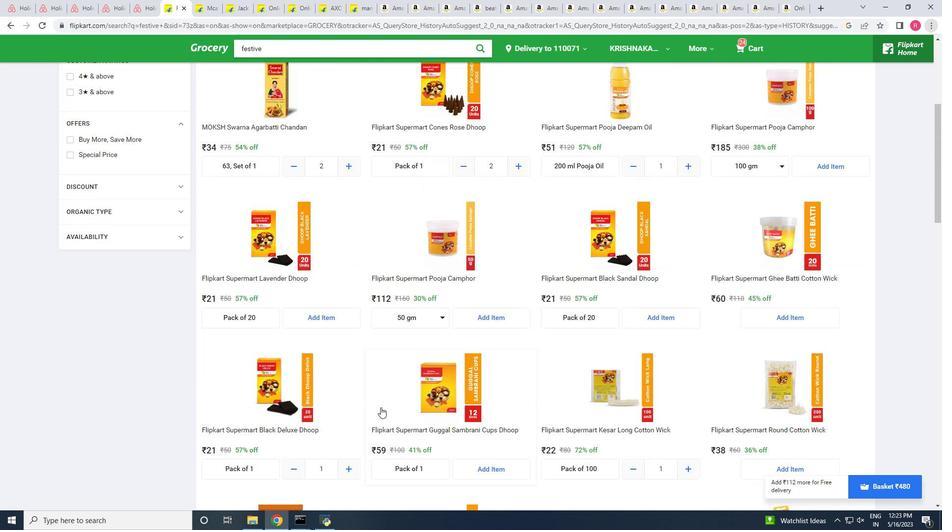 
Action: Mouse scrolled (380, 407) with delta (0, 0)
Screenshot: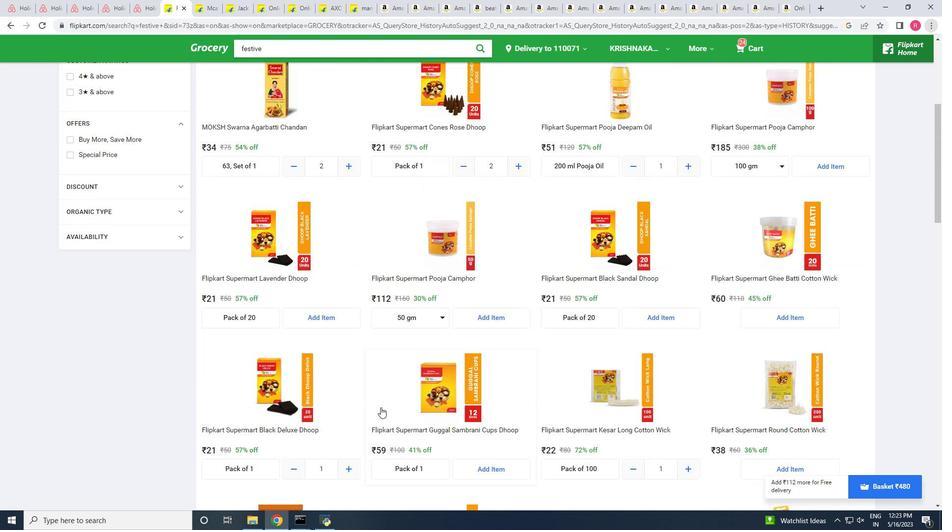 
Action: Mouse scrolled (380, 407) with delta (0, 0)
Screenshot: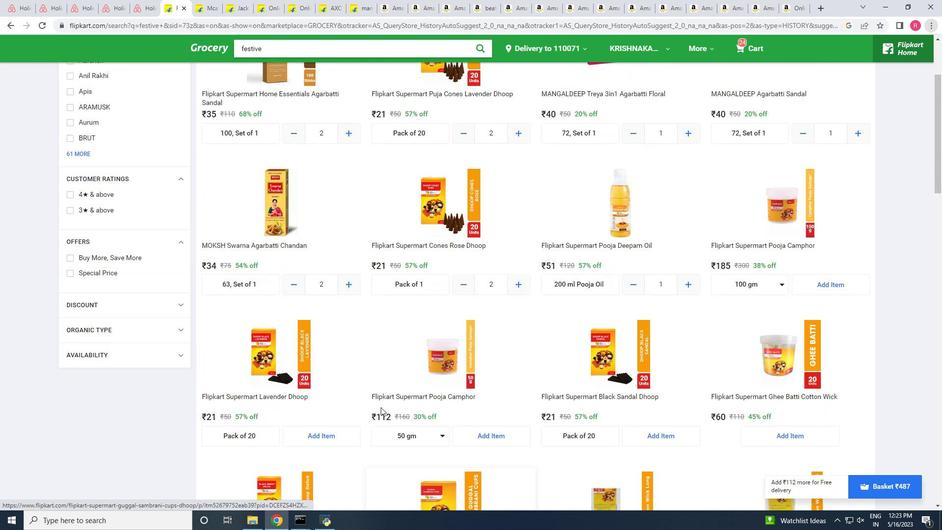 
Action: Mouse scrolled (380, 407) with delta (0, 0)
Screenshot: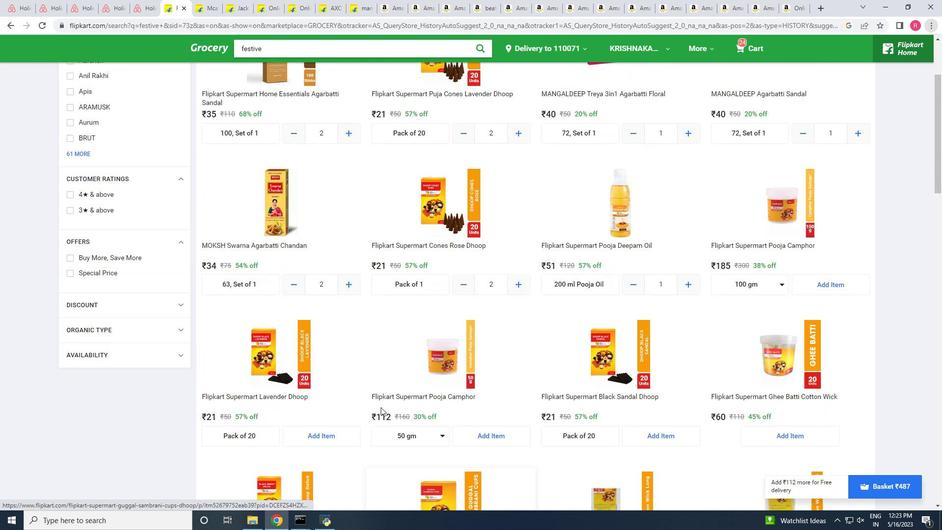 
Action: Mouse scrolled (380, 407) with delta (0, 0)
Screenshot: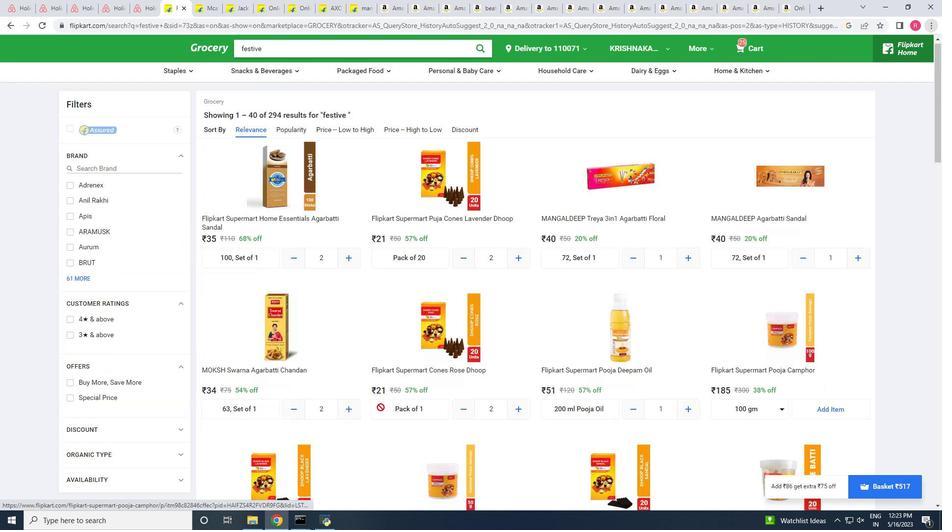 
Action: Mouse scrolled (380, 407) with delta (0, 0)
Screenshot: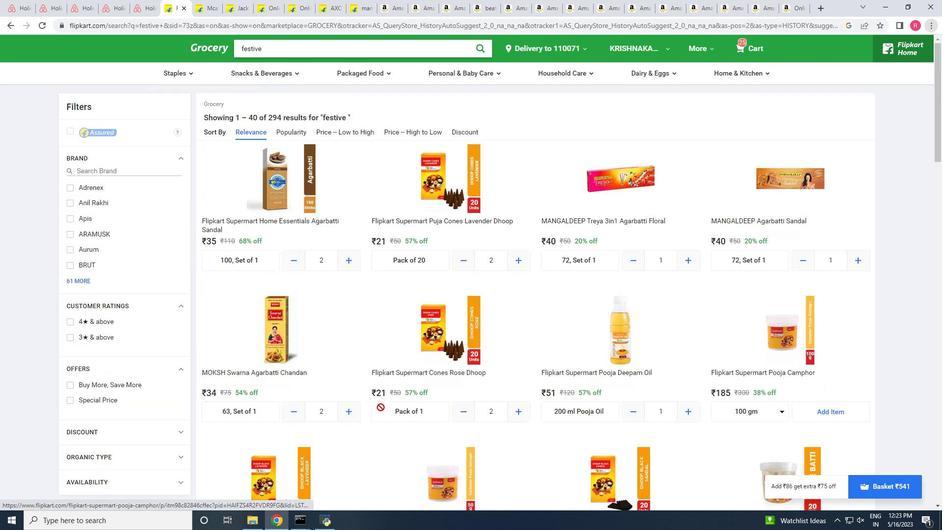 
Action: Mouse scrolled (380, 407) with delta (0, 0)
Screenshot: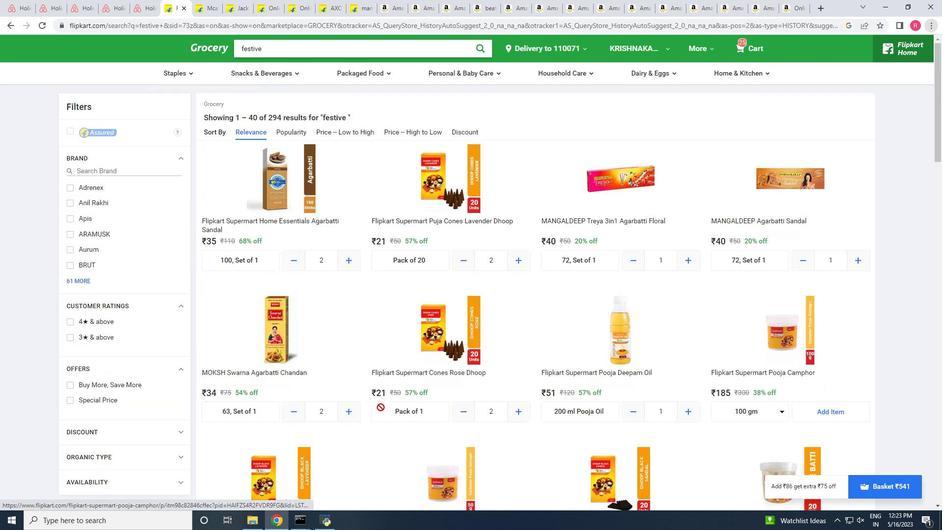 
Action: Mouse moved to (900, 485)
Screenshot: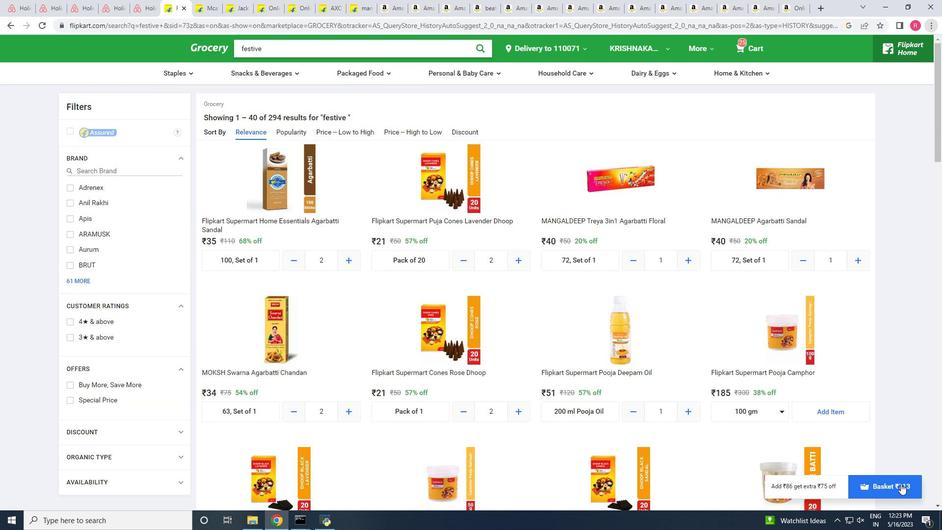 
Action: Mouse pressed left at (900, 485)
Screenshot: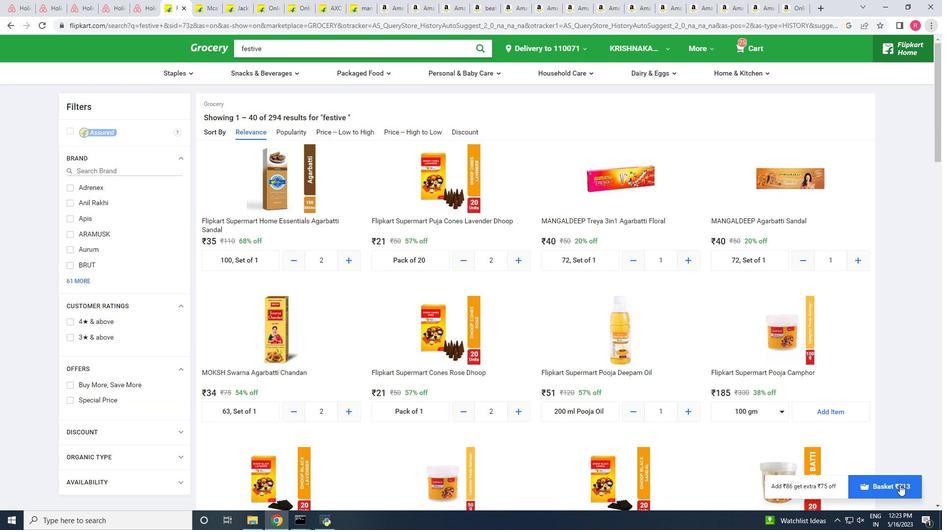 
Action: Mouse moved to (591, 384)
Screenshot: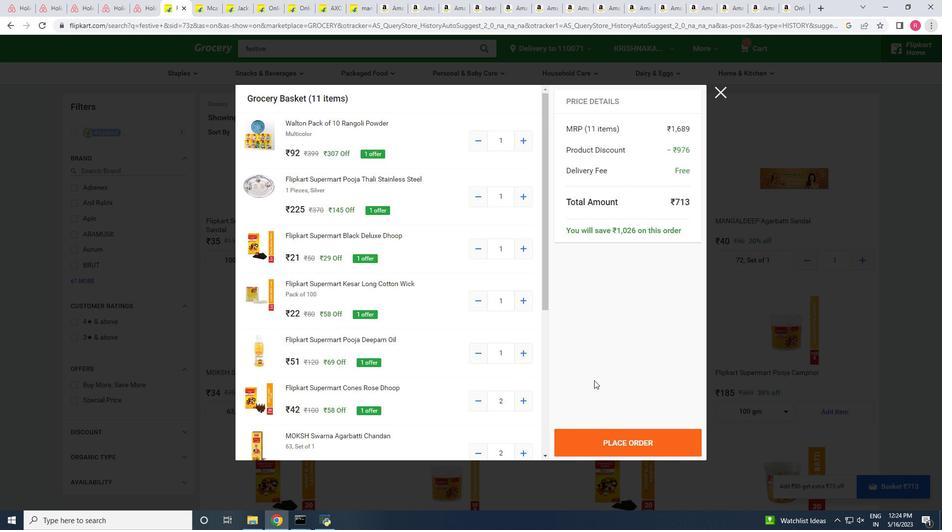 
Action: Mouse scrolled (591, 383) with delta (0, 0)
Screenshot: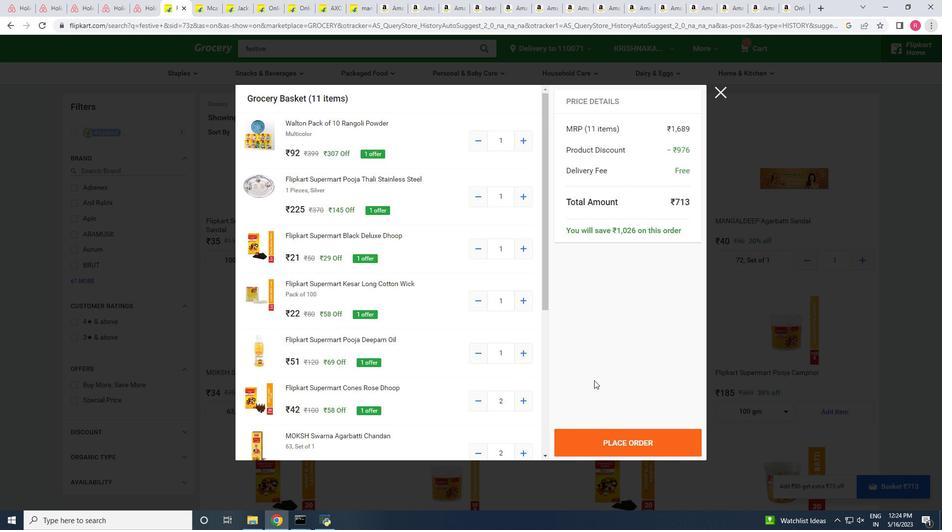 
Action: Mouse moved to (591, 384)
Screenshot: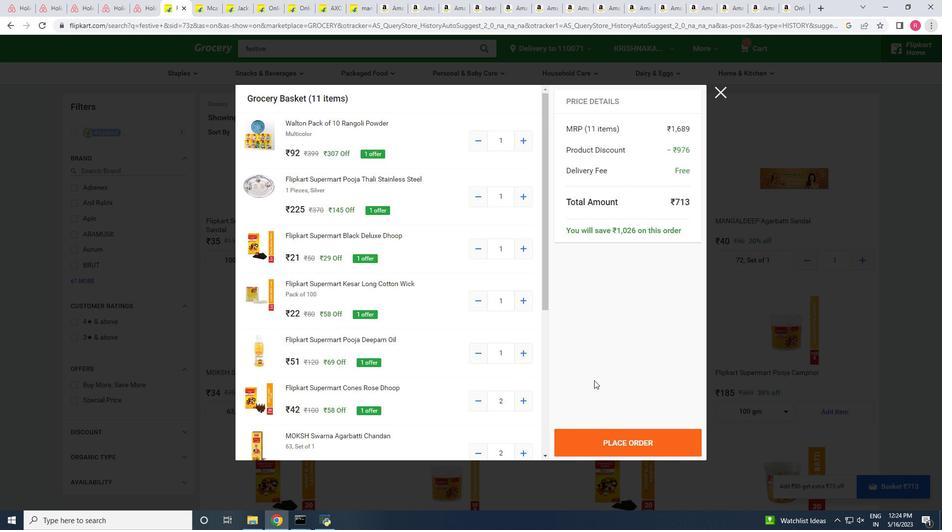 
Action: Mouse scrolled (591, 384) with delta (0, 0)
Screenshot: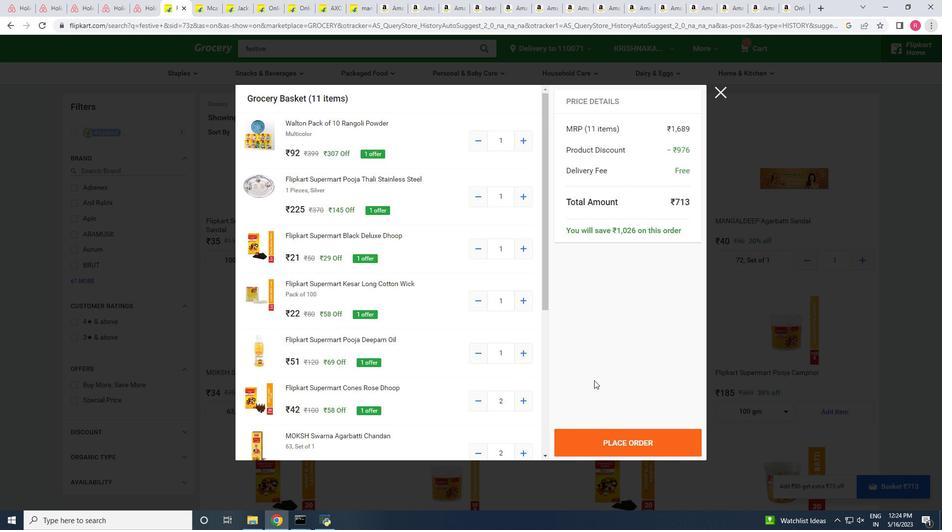 
Action: Mouse scrolled (591, 384) with delta (0, 0)
Screenshot: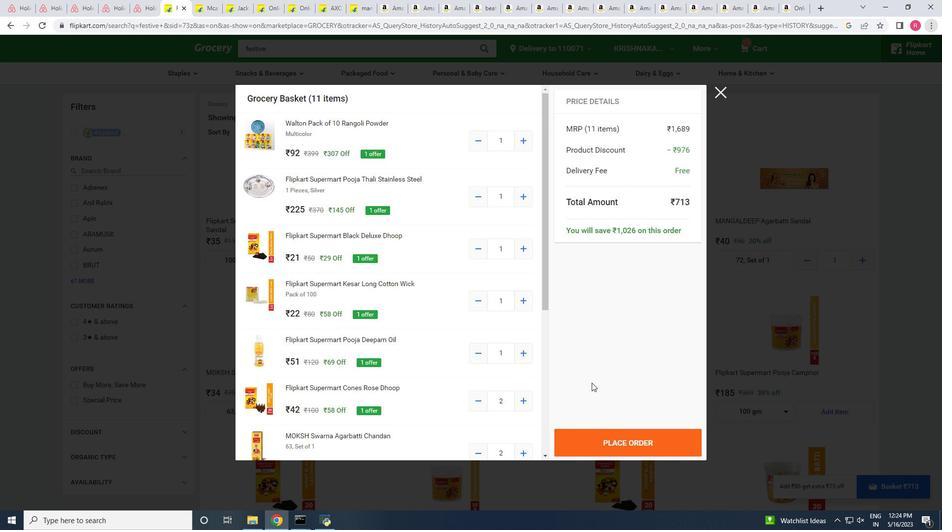 
Action: Mouse scrolled (591, 384) with delta (0, 0)
Screenshot: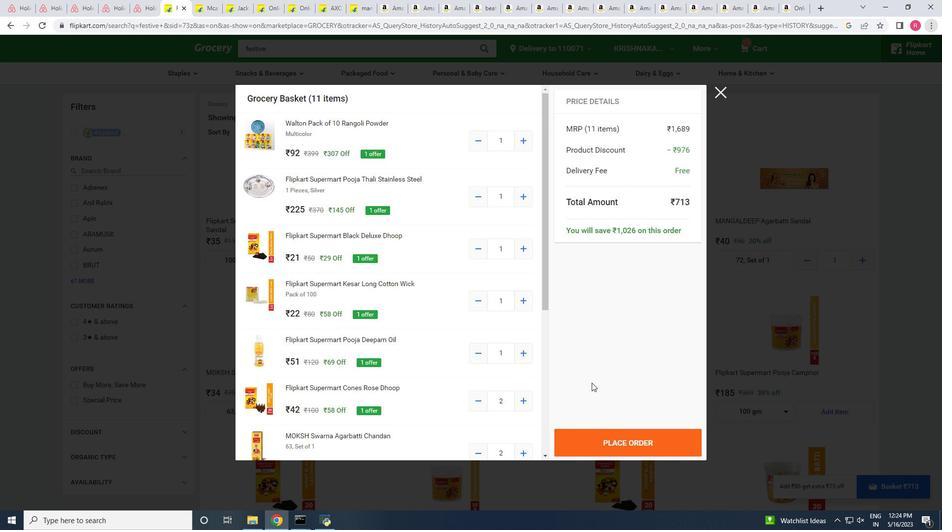 
Action: Mouse scrolled (591, 384) with delta (0, 0)
Screenshot: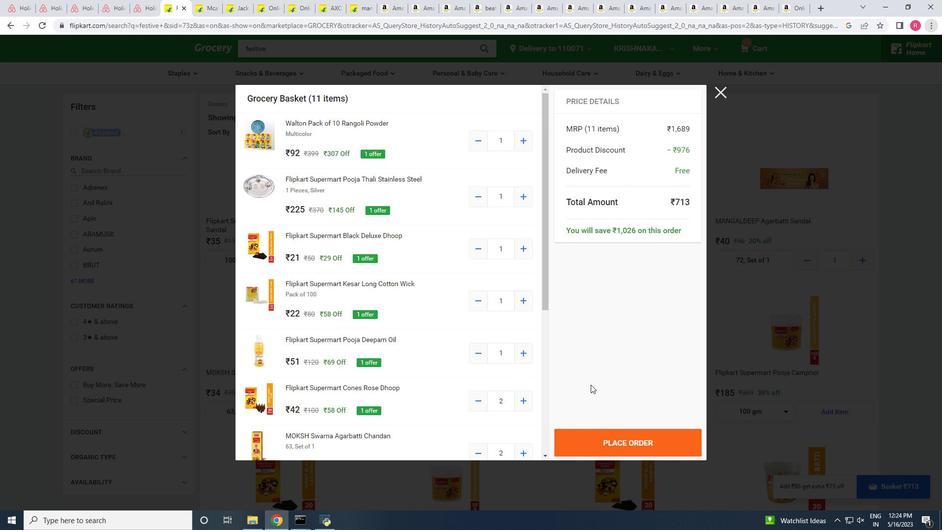 
Action: Mouse moved to (459, 345)
Screenshot: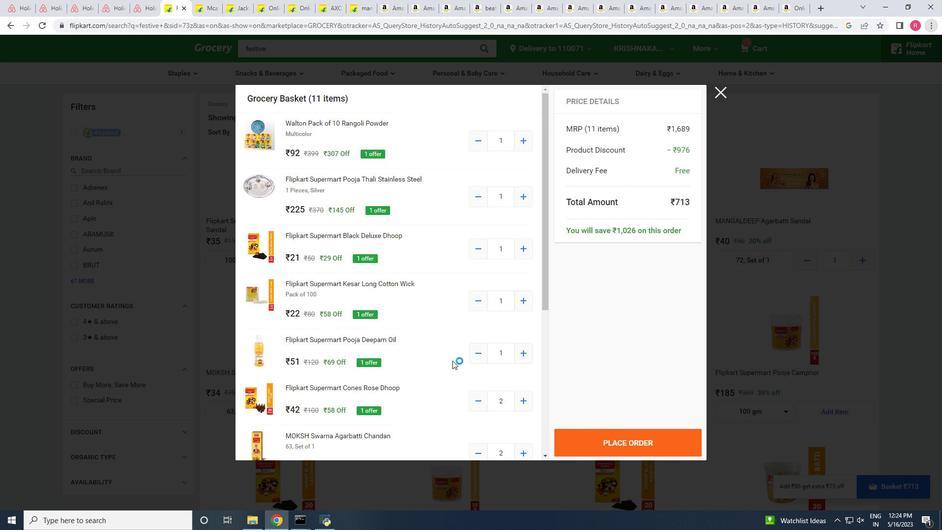 
Action: Mouse scrolled (459, 345) with delta (0, 0)
Screenshot: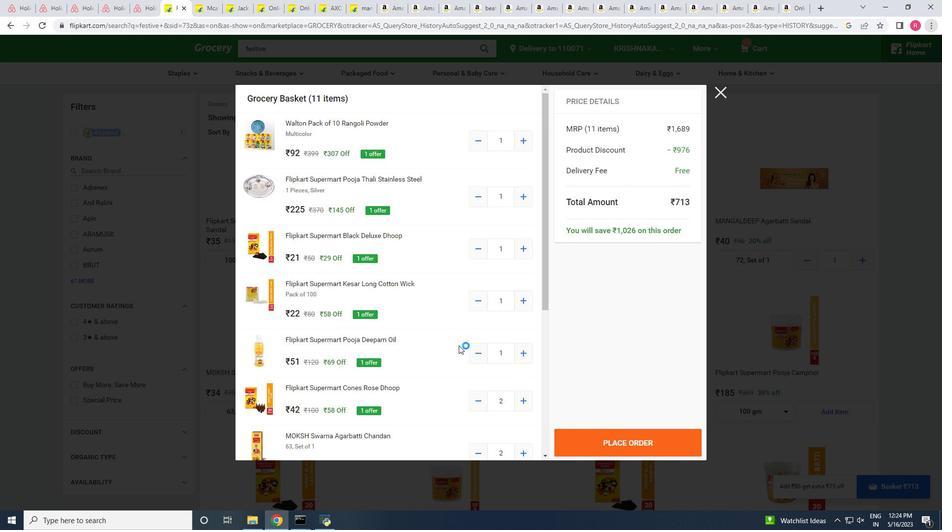 
Action: Mouse scrolled (459, 345) with delta (0, 0)
Screenshot: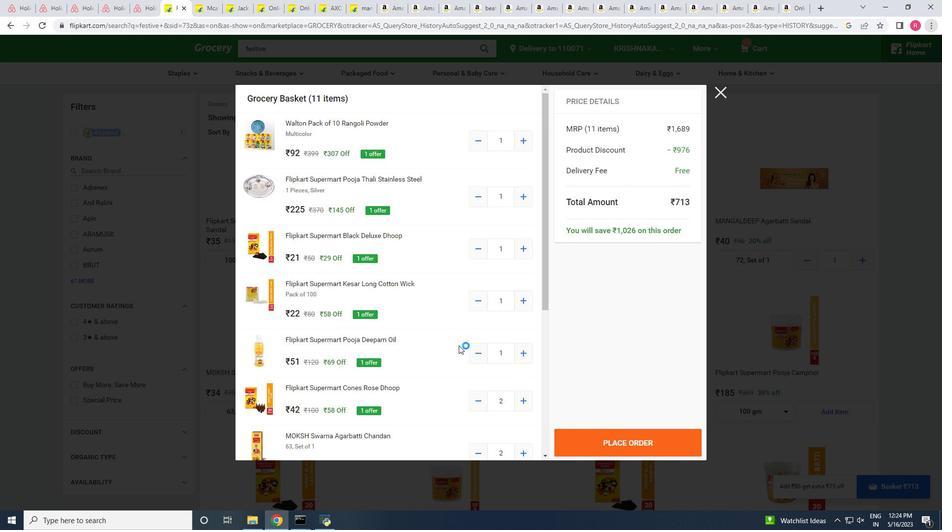 
Action: Mouse scrolled (459, 345) with delta (0, 0)
Screenshot: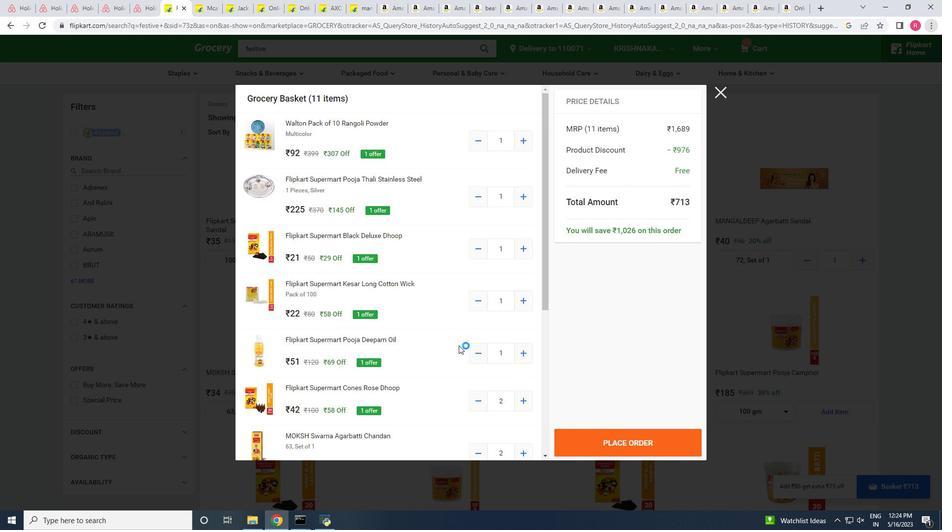 
Action: Mouse scrolled (459, 345) with delta (0, 0)
Screenshot: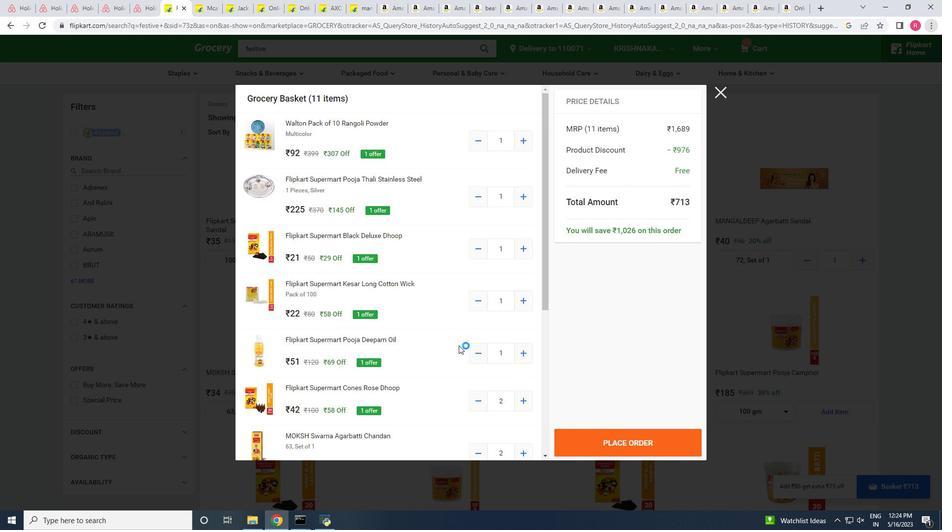 
Action: Mouse scrolled (459, 345) with delta (0, 0)
Screenshot: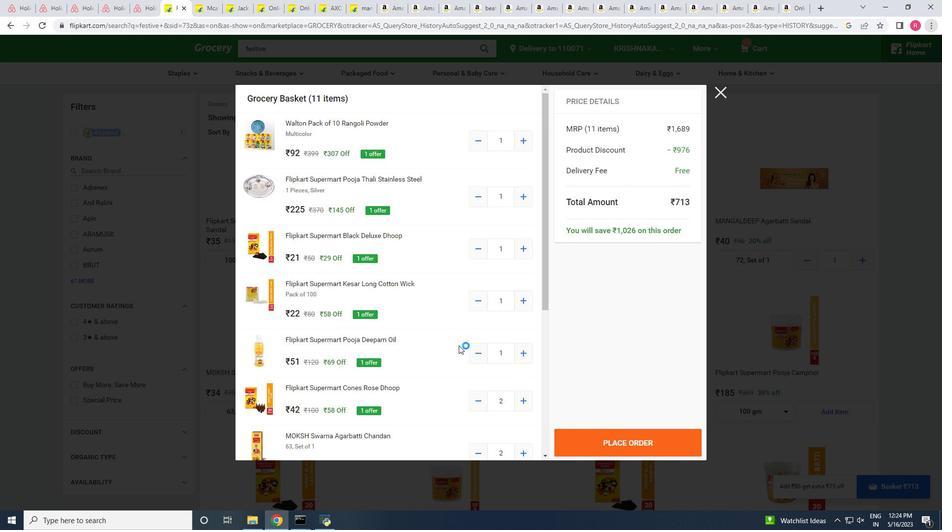 
Action: Mouse moved to (458, 348)
Screenshot: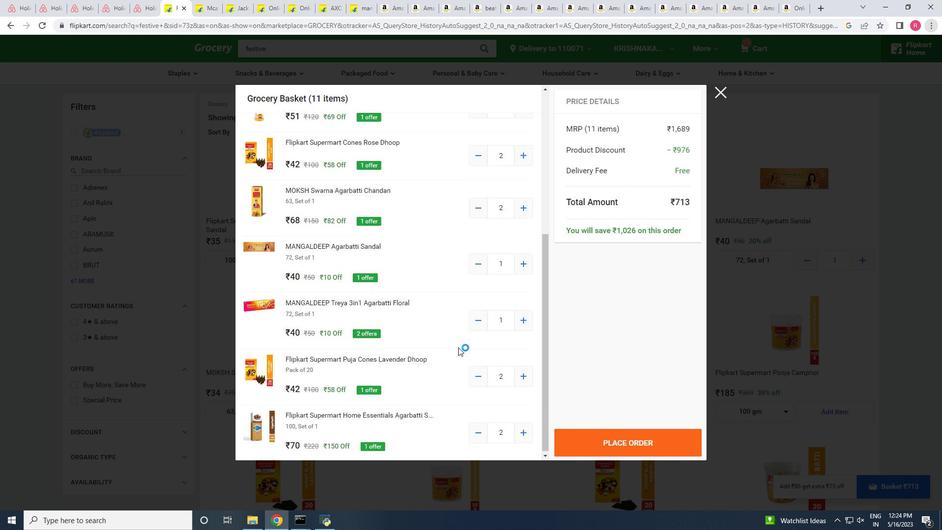 
Action: Mouse scrolled (458, 348) with delta (0, 0)
Screenshot: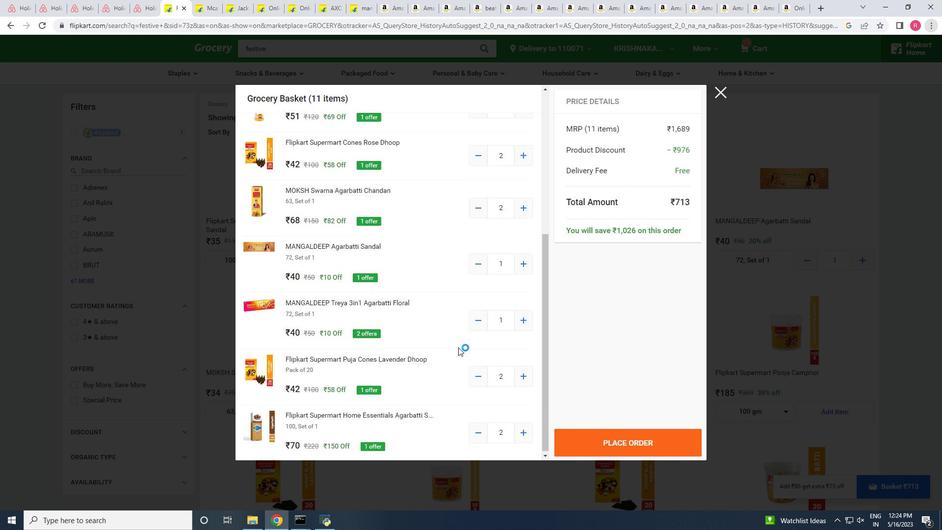 
Action: Mouse moved to (458, 350)
Screenshot: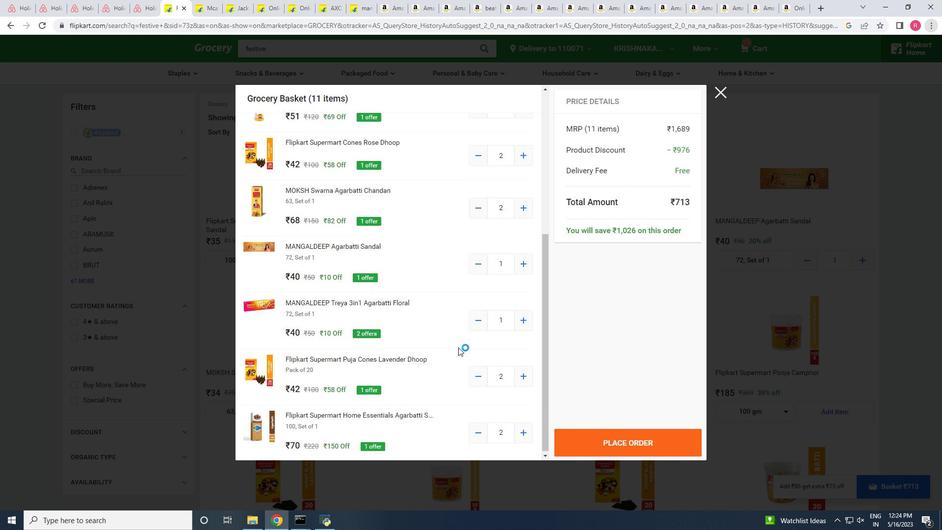 
Action: Mouse scrolled (458, 349) with delta (0, 0)
Screenshot: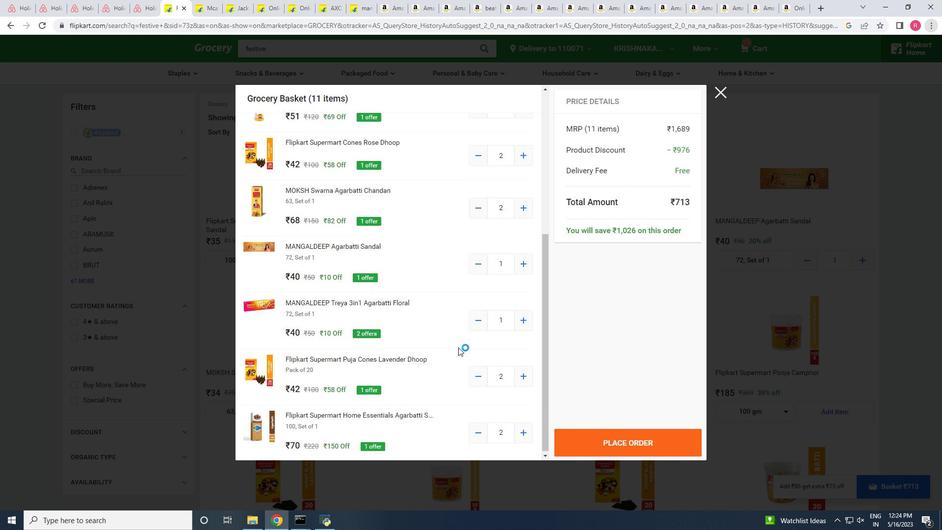 
Action: Mouse moved to (458, 350)
Screenshot: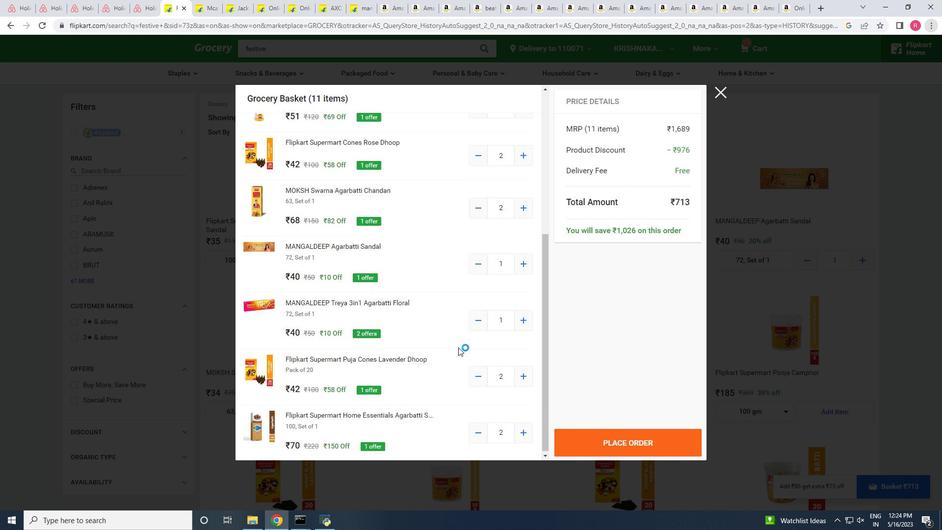 
Action: Mouse scrolled (458, 349) with delta (0, 0)
Screenshot: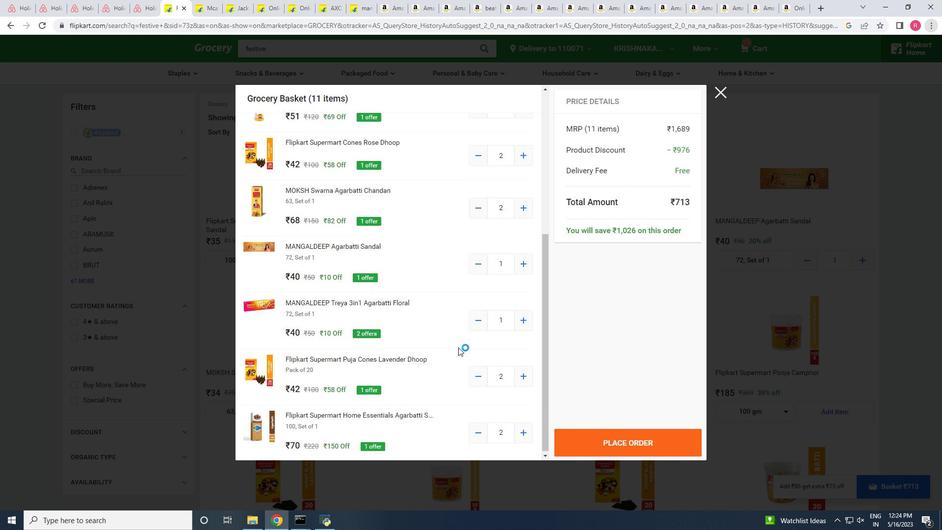 
Action: Mouse moved to (458, 351)
Screenshot: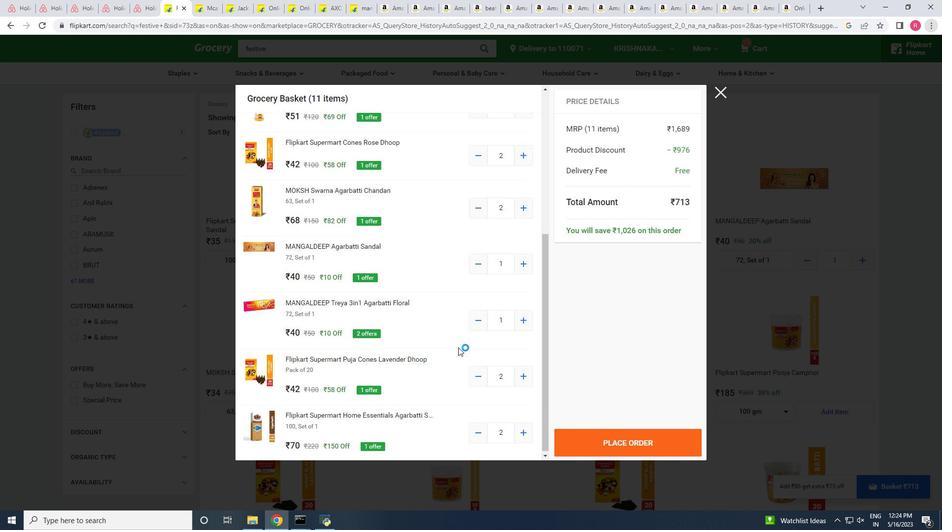 
Action: Mouse scrolled (458, 350) with delta (0, 0)
Screenshot: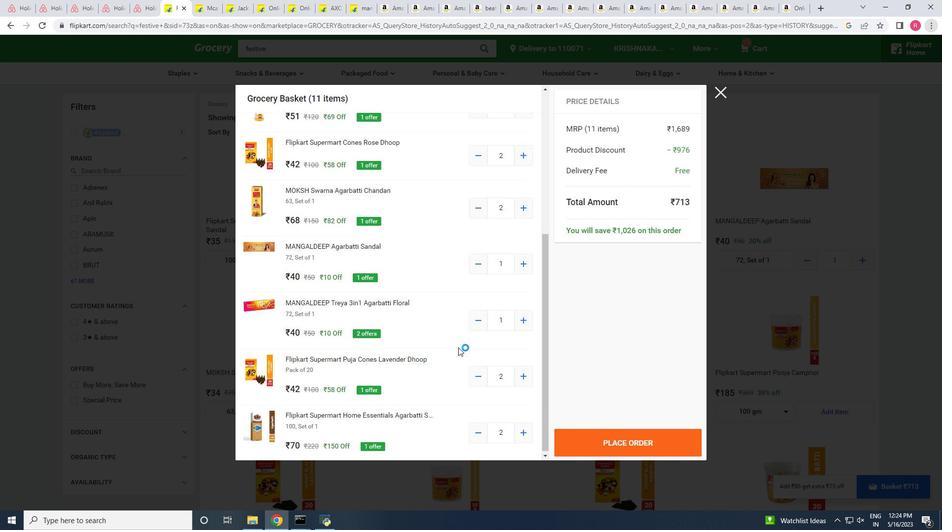 
Action: Mouse moved to (458, 351)
Screenshot: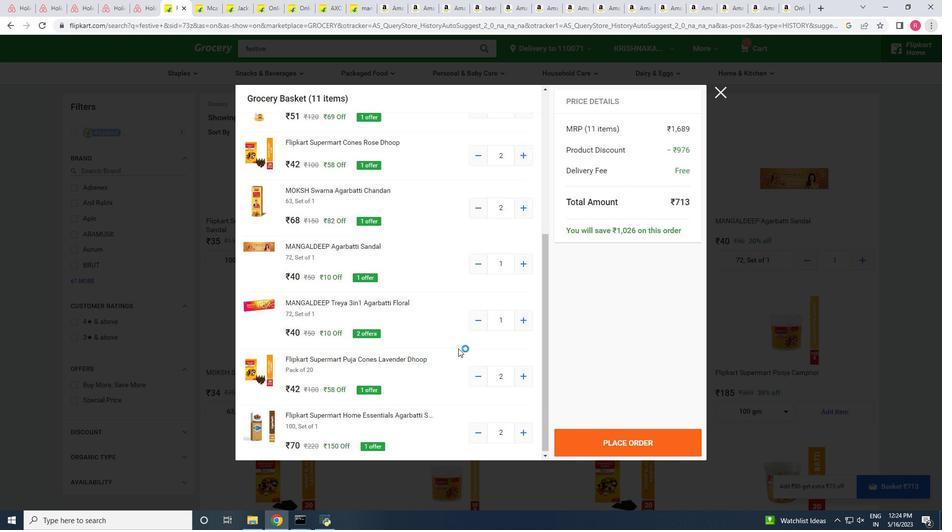 
Action: Mouse scrolled (458, 351) with delta (0, 0)
Screenshot: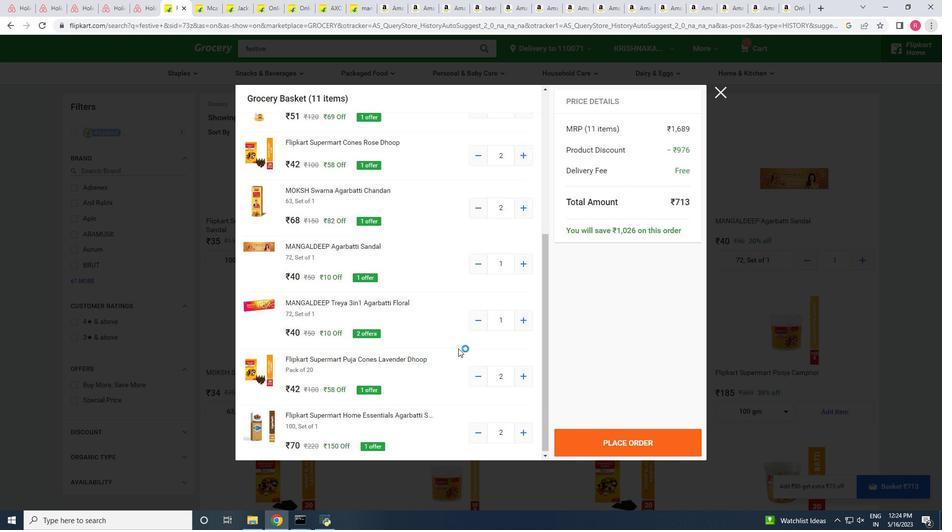 
Action: Mouse scrolled (458, 351) with delta (0, 0)
Screenshot: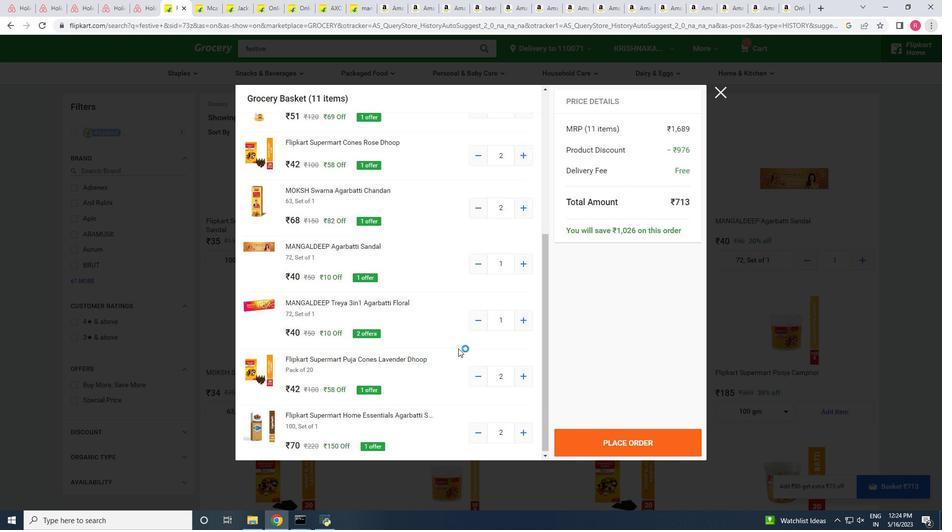 
Action: Mouse moved to (457, 353)
Screenshot: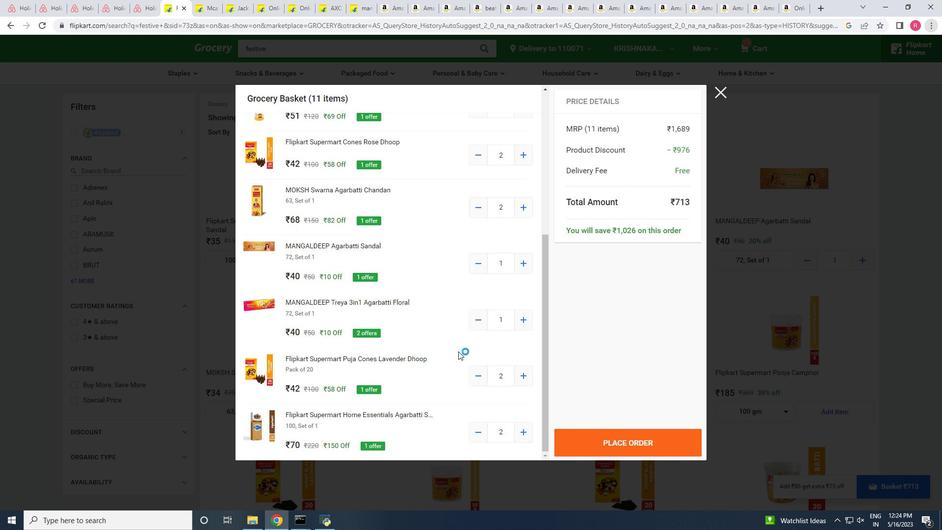 
